 Task: Look for space in Gaoyou, China from 9th June, 2023 to 17th June, 2023 for 2 adults in price range Rs.7000 to Rs.12000. Place can be private room with 1  bedroom having 2 beds and 1 bathroom. Property type can be house, flat, guest house. Amenities needed are: wifi. Booking option can be shelf check-in. Required host language is Chinese (Simplified).
Action: Mouse moved to (407, 120)
Screenshot: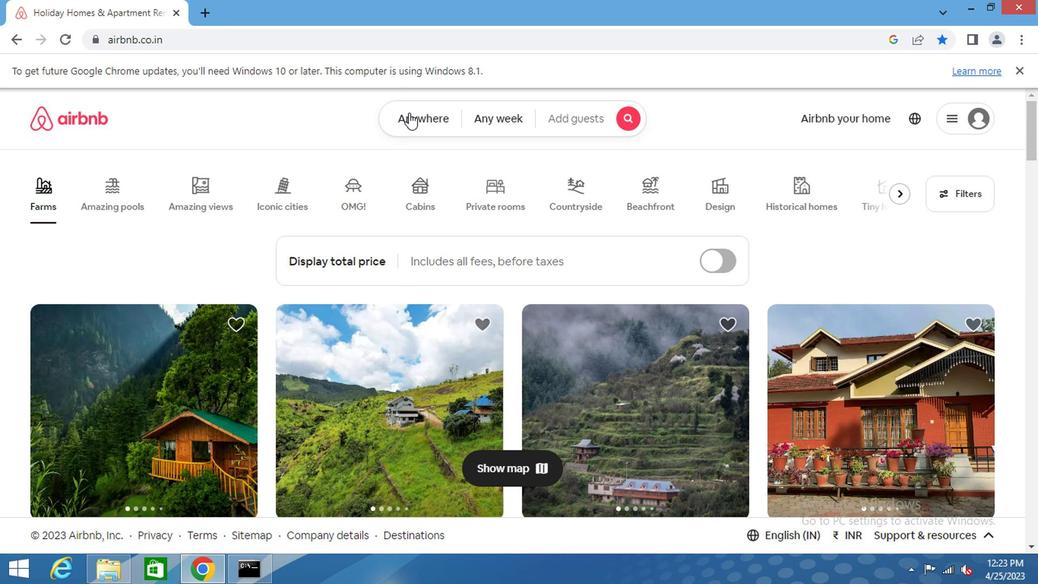 
Action: Mouse pressed left at (407, 120)
Screenshot: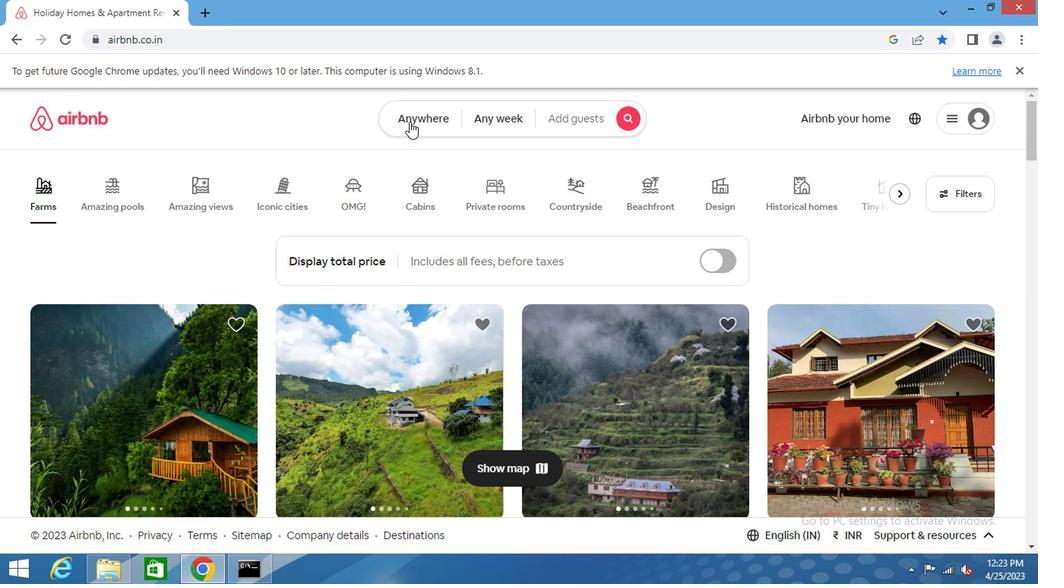 
Action: Mouse moved to (371, 172)
Screenshot: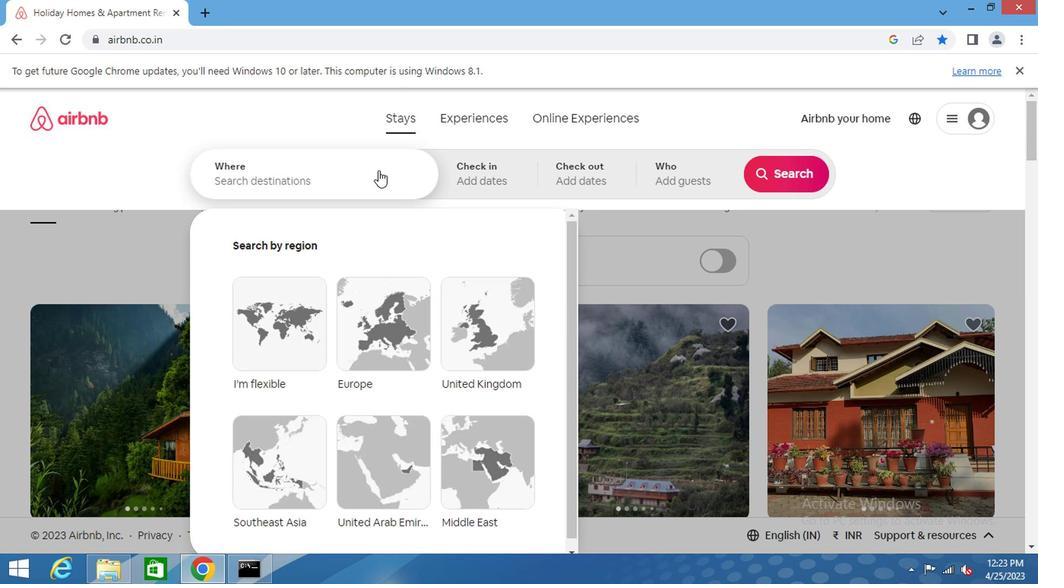 
Action: Mouse pressed left at (371, 172)
Screenshot: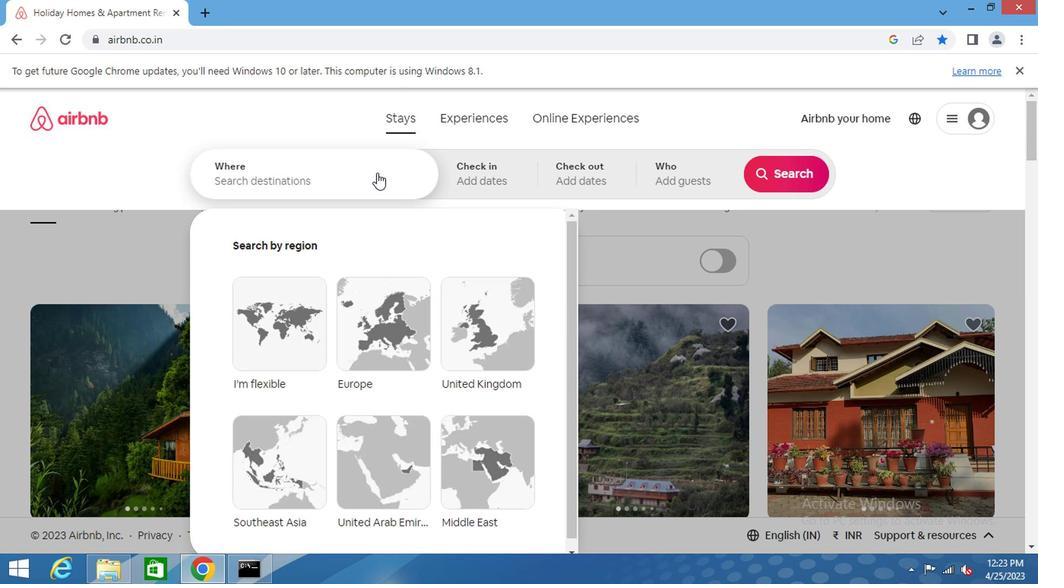 
Action: Key pressed gaoyou<Key.space>china<Key.space><Key.delete><Key.enter>
Screenshot: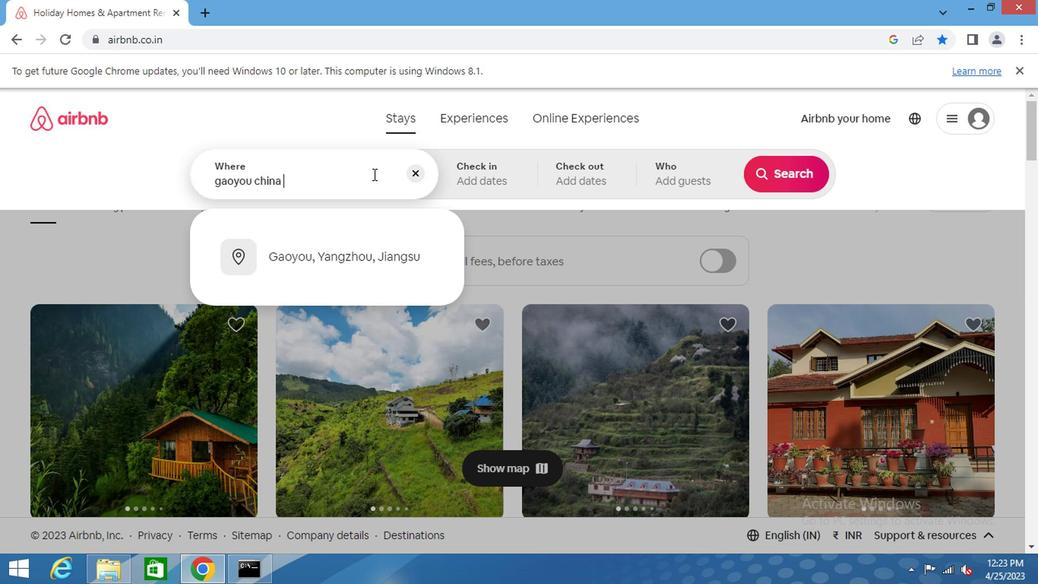 
Action: Mouse moved to (770, 298)
Screenshot: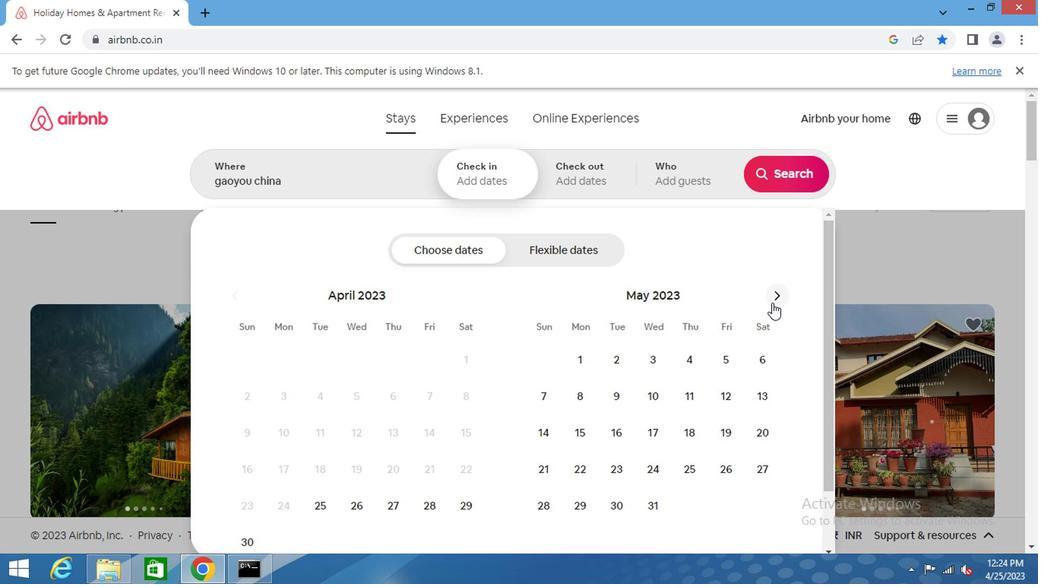 
Action: Mouse pressed left at (770, 298)
Screenshot: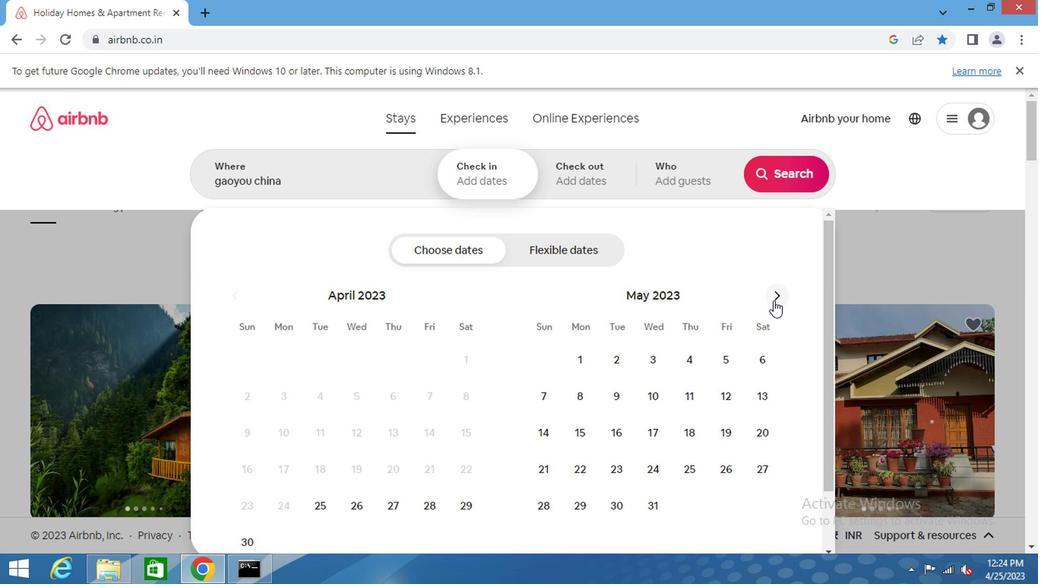 
Action: Mouse pressed left at (770, 298)
Screenshot: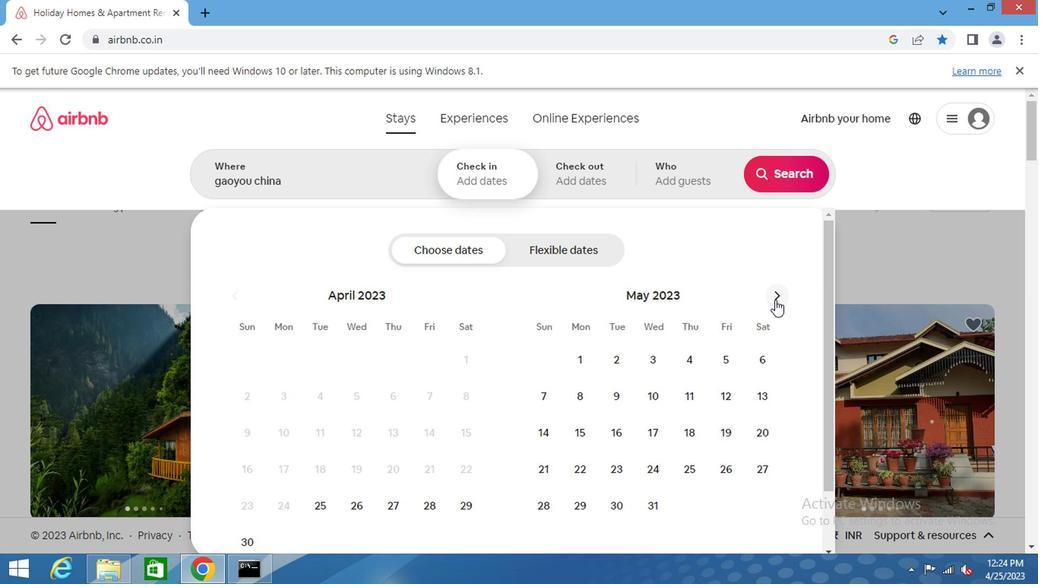 
Action: Mouse moved to (718, 392)
Screenshot: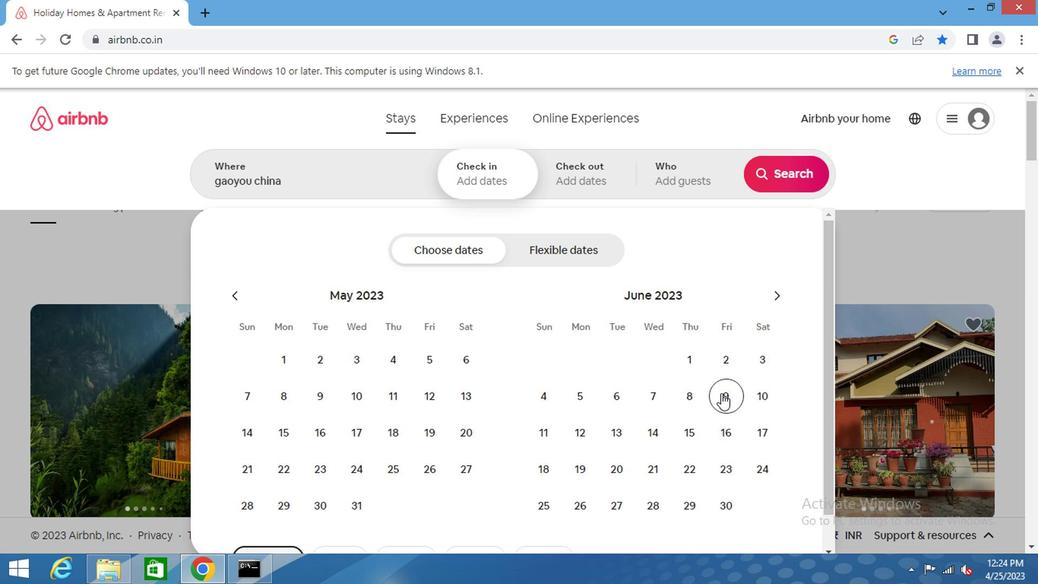 
Action: Mouse pressed left at (718, 392)
Screenshot: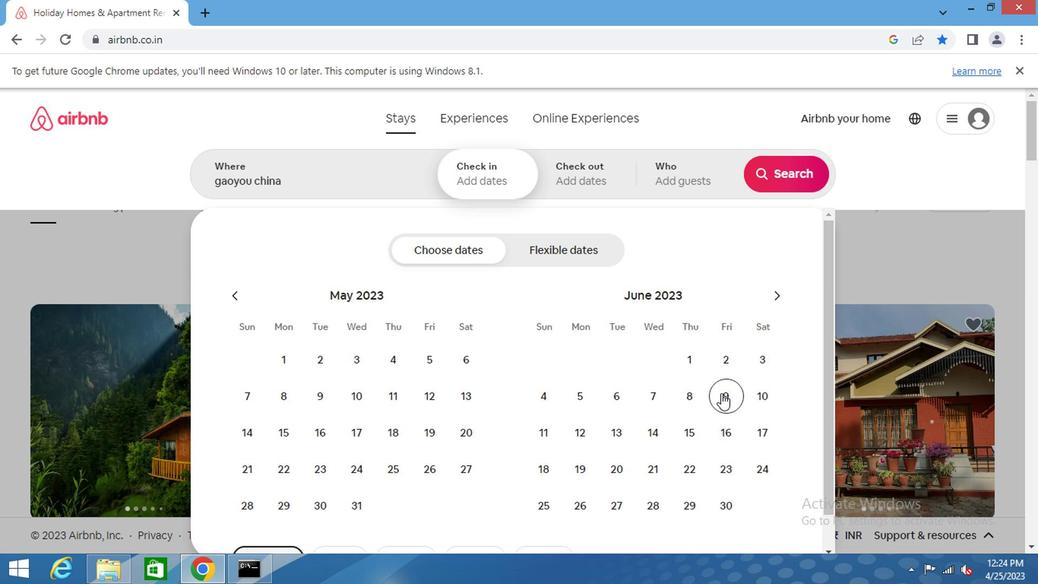 
Action: Mouse moved to (751, 429)
Screenshot: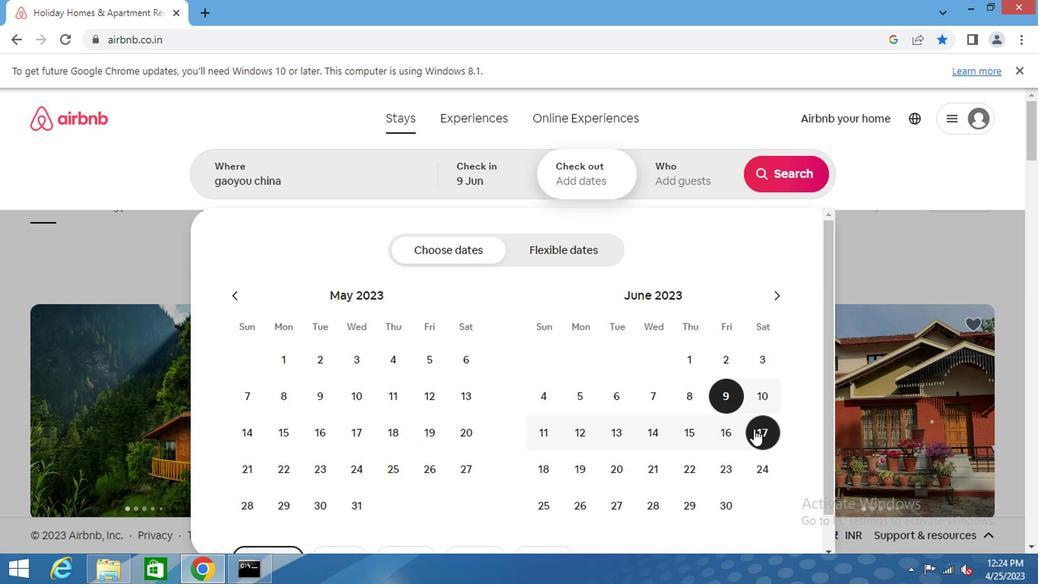 
Action: Mouse pressed left at (751, 429)
Screenshot: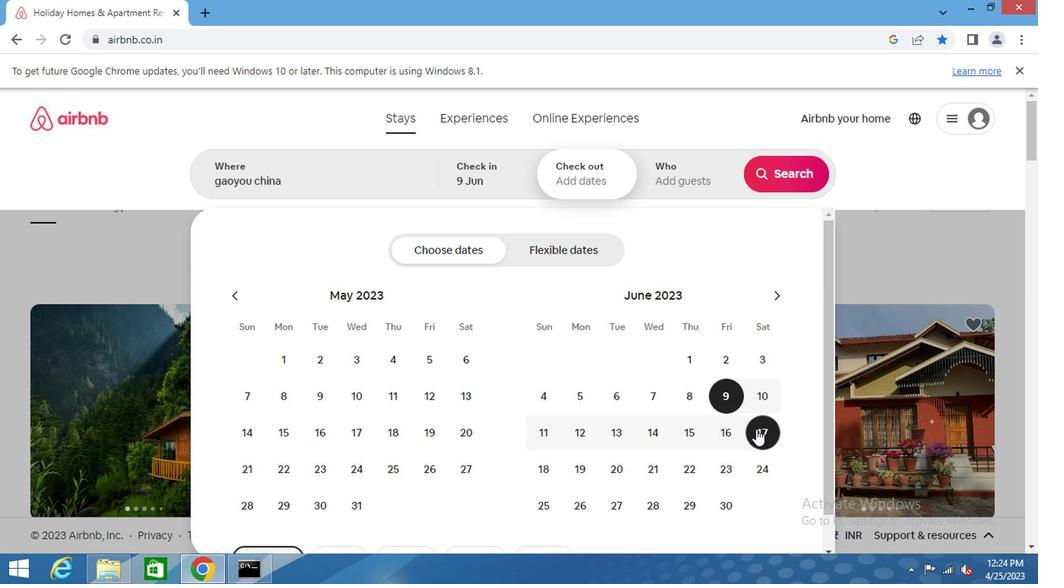 
Action: Mouse moved to (672, 174)
Screenshot: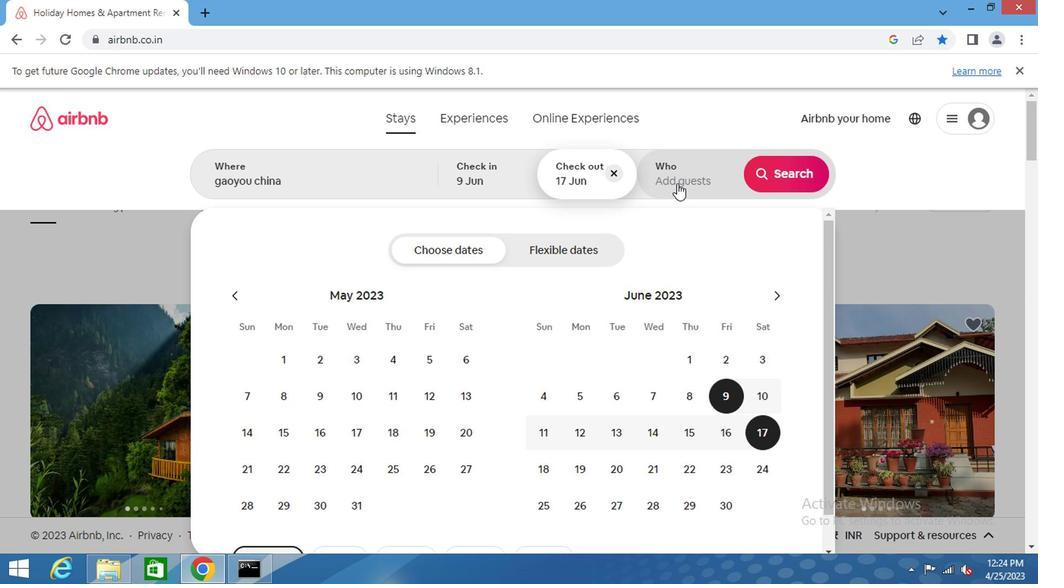 
Action: Mouse pressed left at (672, 174)
Screenshot: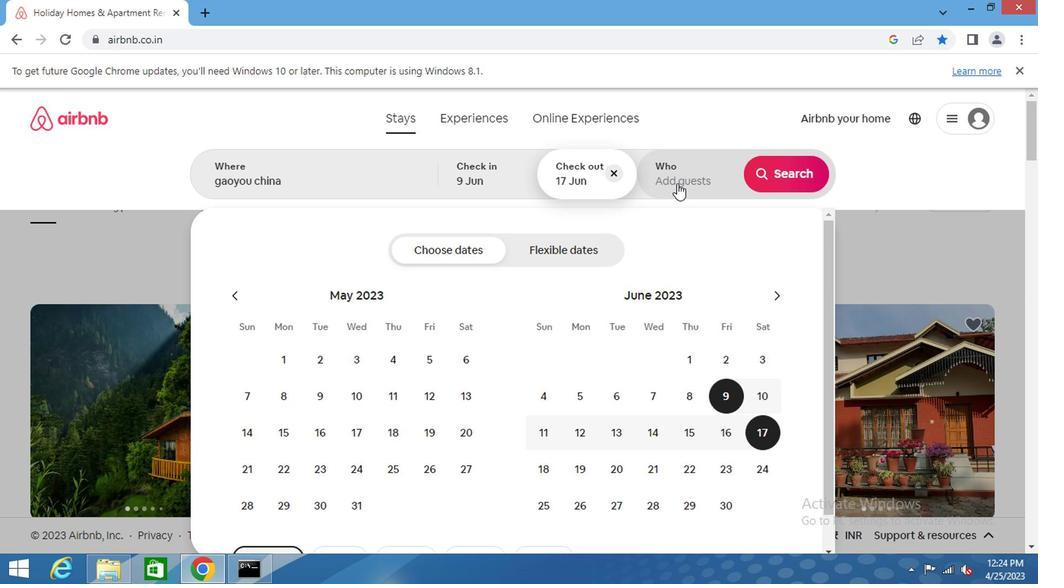 
Action: Mouse moved to (786, 250)
Screenshot: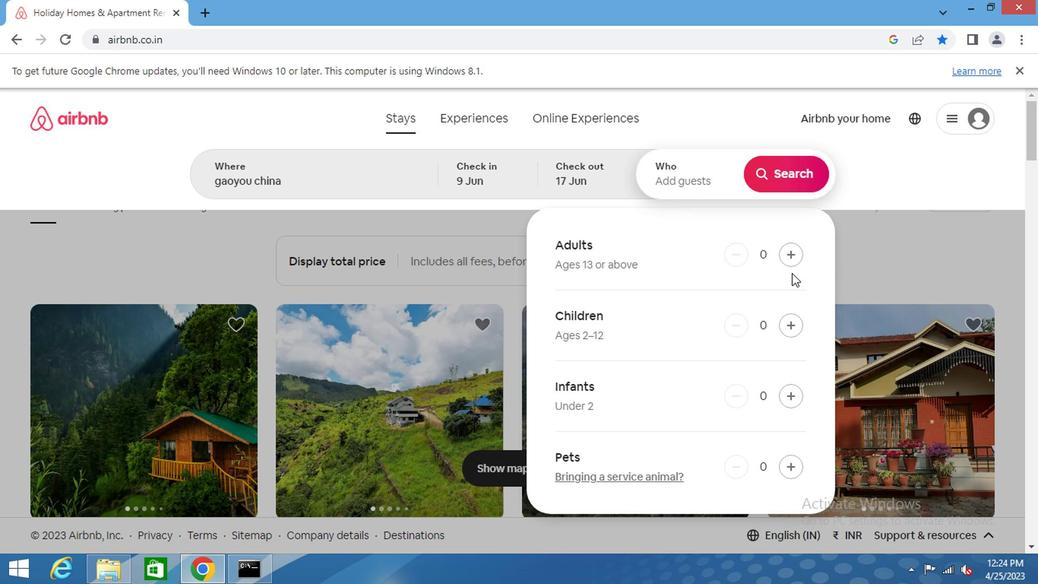 
Action: Mouse pressed left at (786, 250)
Screenshot: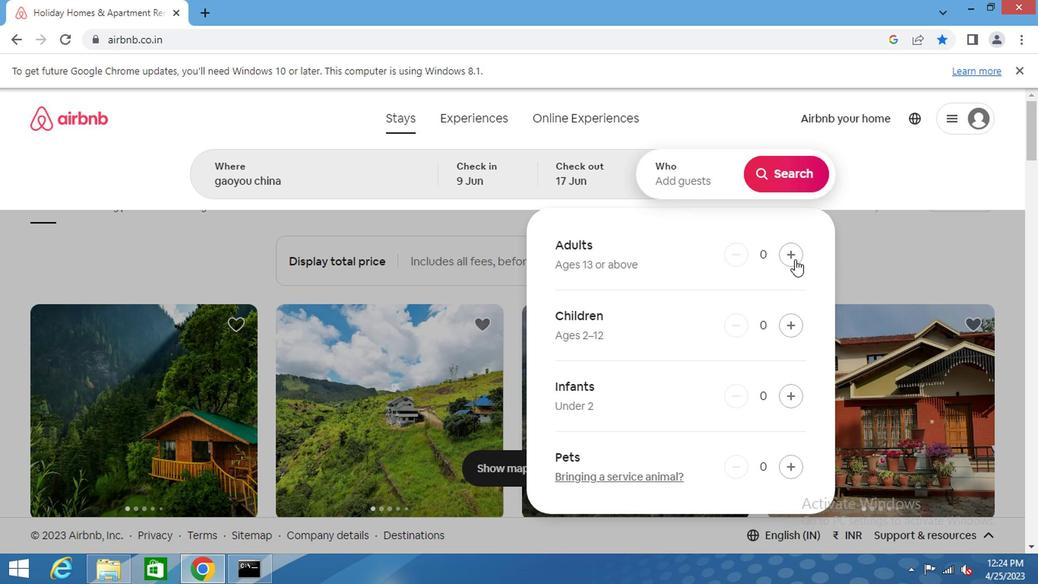 
Action: Mouse pressed left at (786, 250)
Screenshot: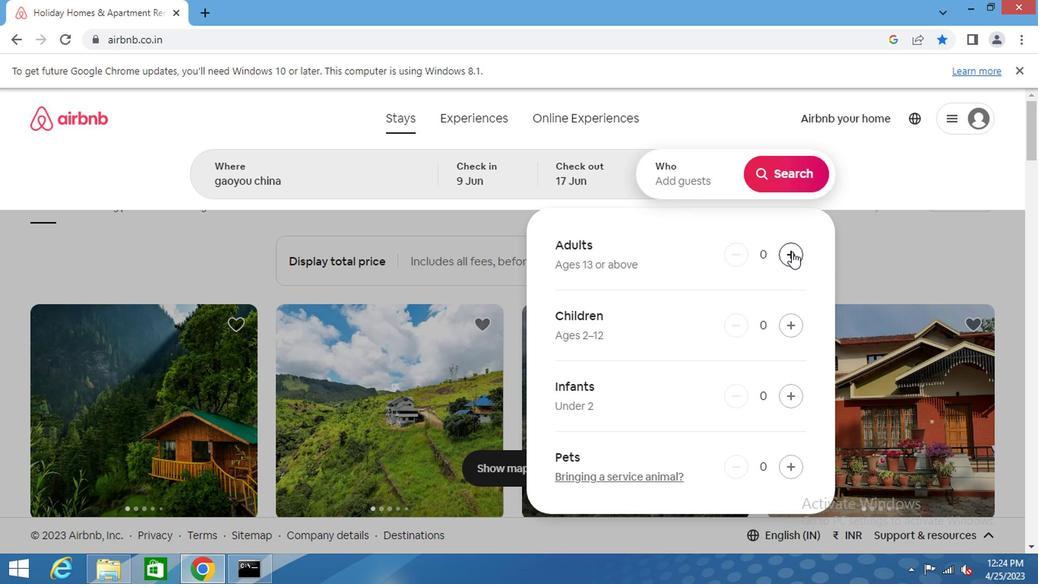 
Action: Mouse moved to (775, 189)
Screenshot: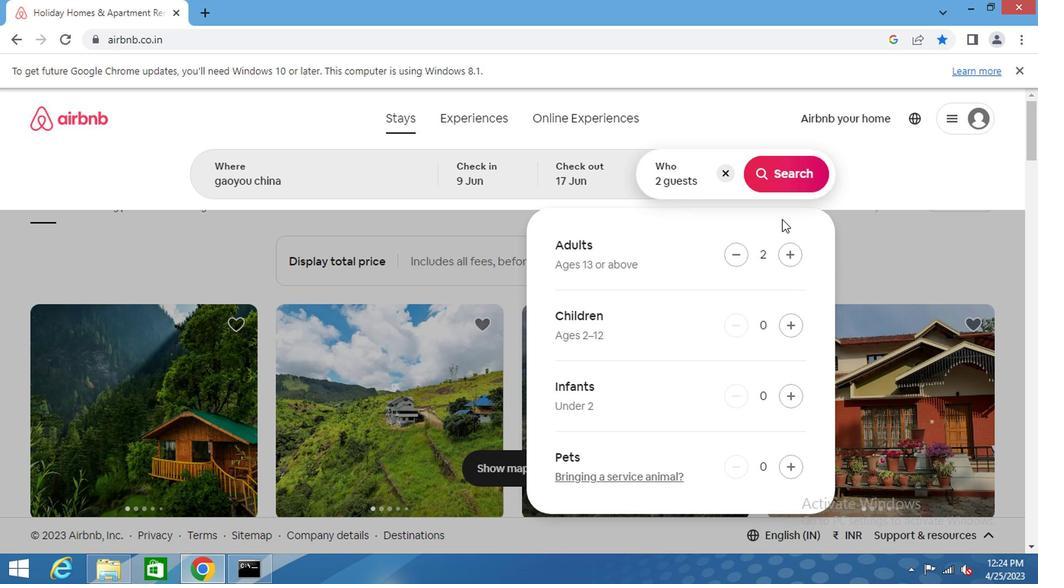 
Action: Mouse pressed left at (775, 189)
Screenshot: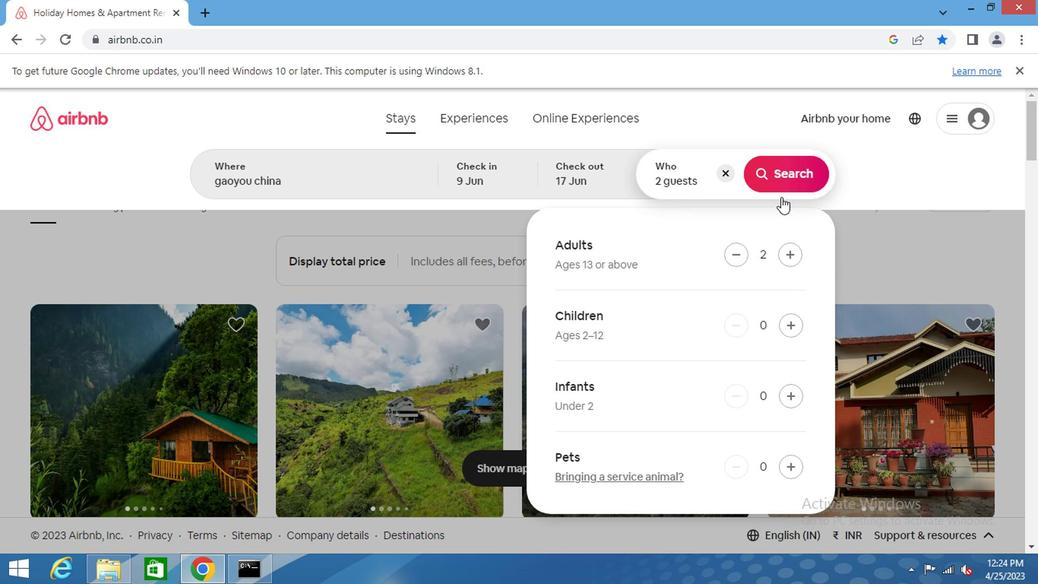 
Action: Mouse moved to (956, 182)
Screenshot: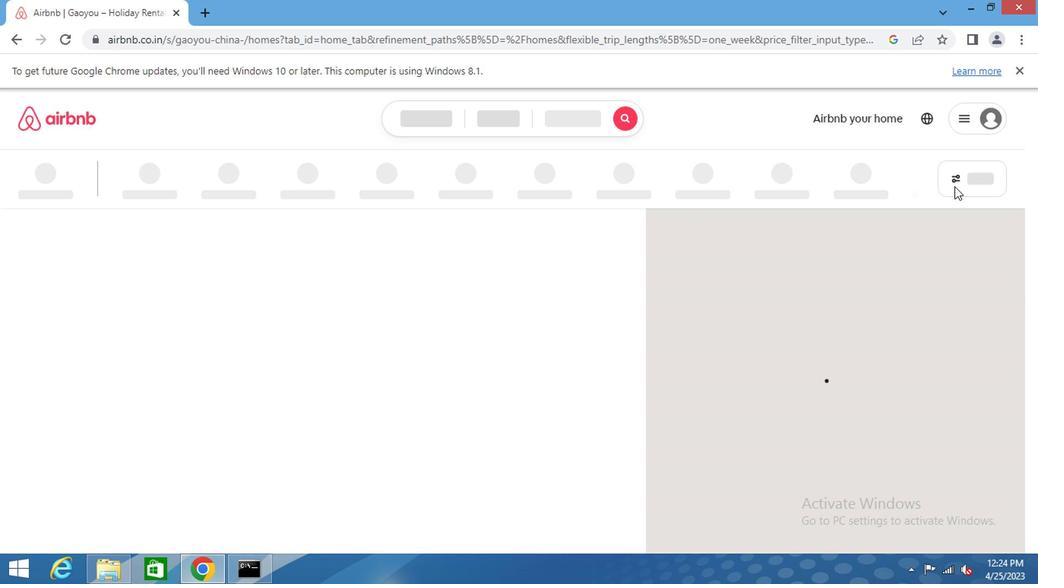 
Action: Mouse pressed left at (956, 182)
Screenshot: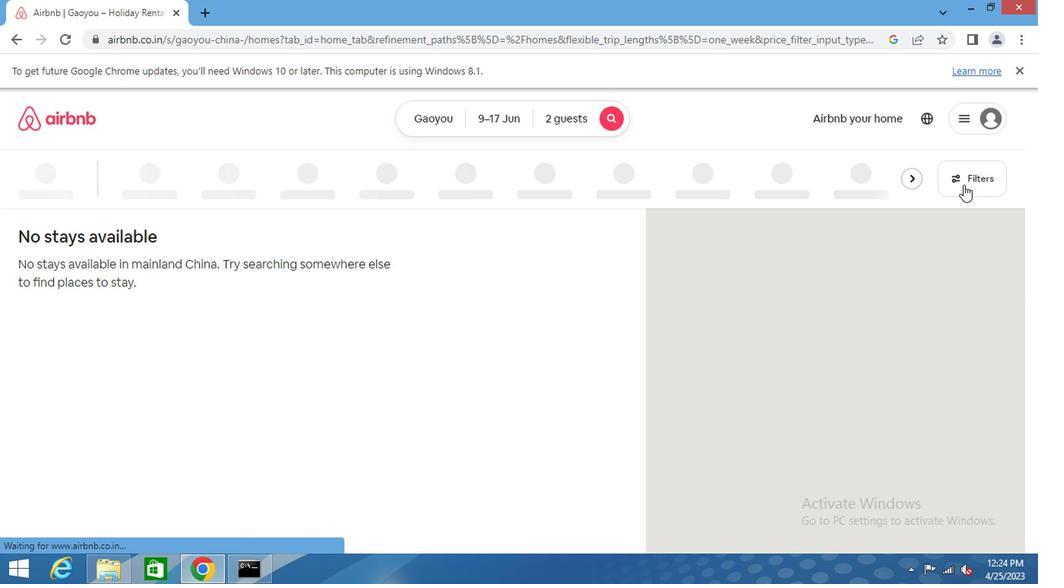 
Action: Mouse moved to (398, 275)
Screenshot: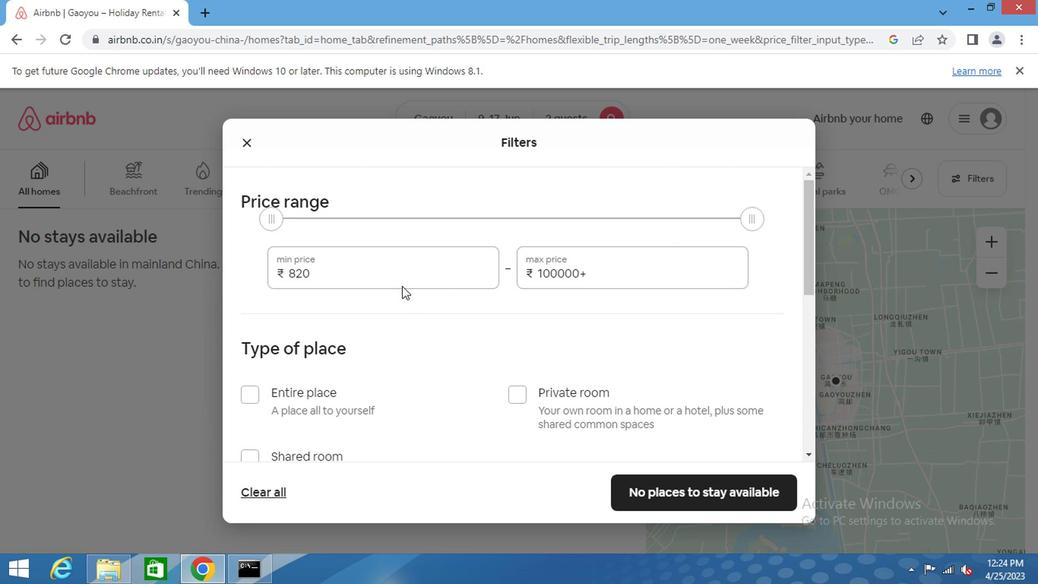 
Action: Mouse pressed left at (398, 275)
Screenshot: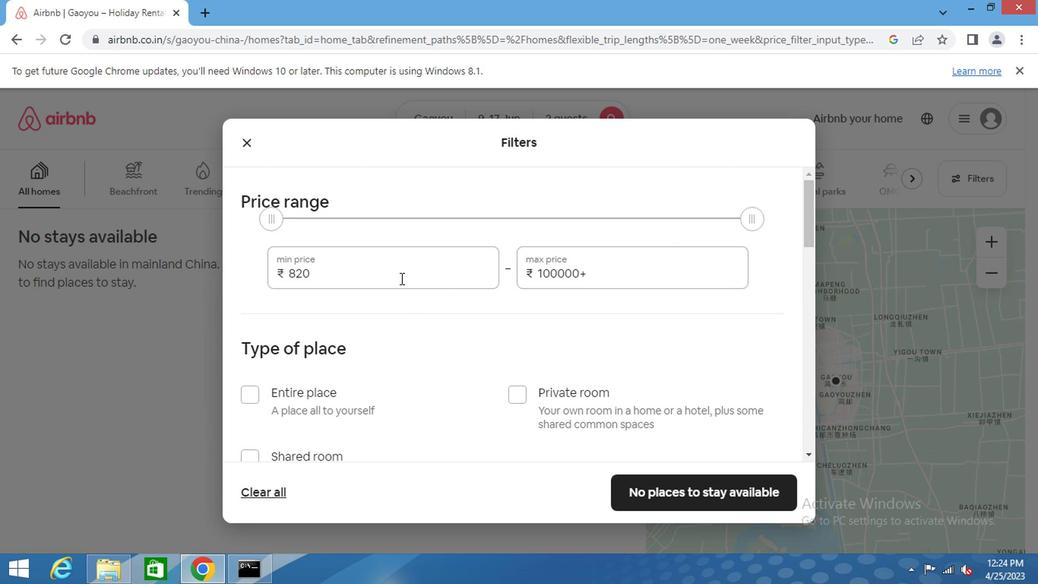 
Action: Mouse pressed left at (398, 275)
Screenshot: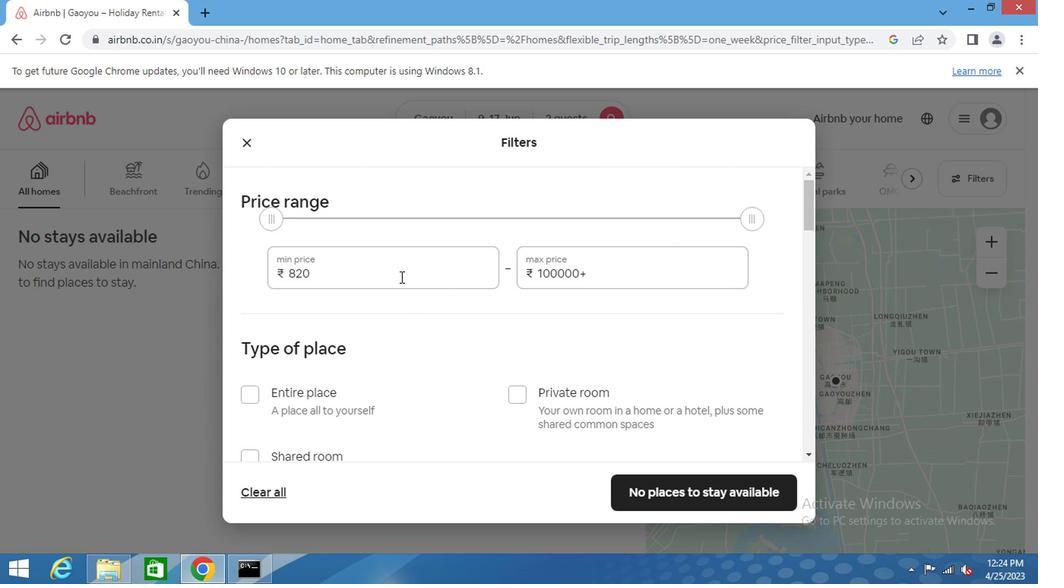 
Action: Key pressed 7000<Key.tab>12000
Screenshot: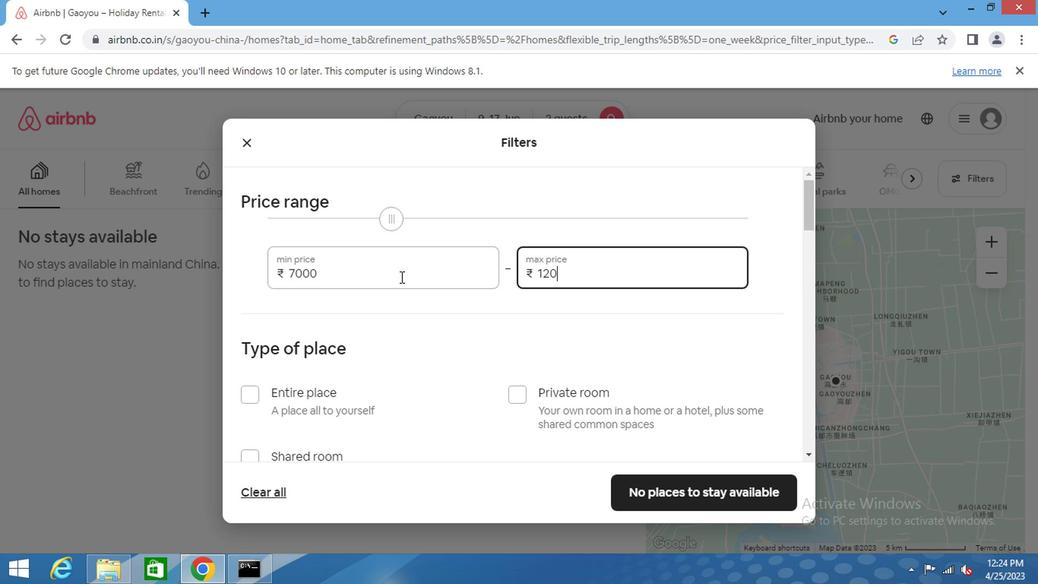
Action: Mouse moved to (369, 395)
Screenshot: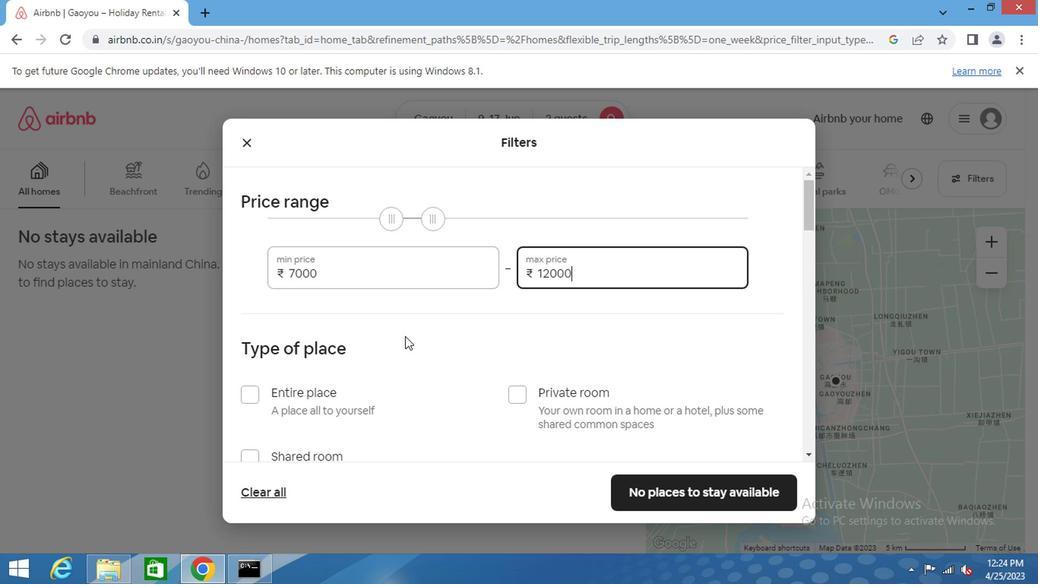
Action: Mouse scrolled (369, 393) with delta (0, -1)
Screenshot: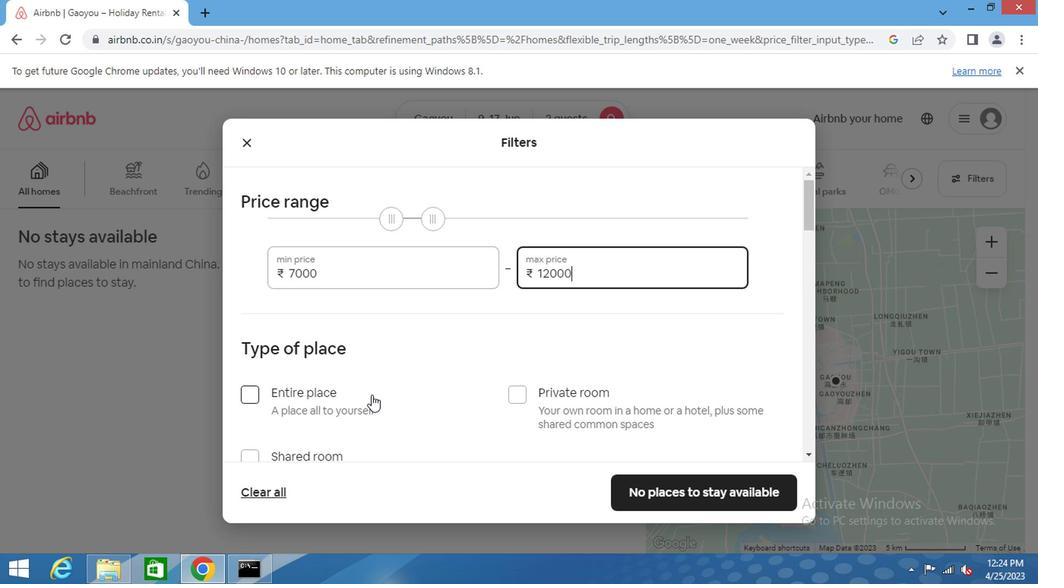 
Action: Mouse moved to (527, 311)
Screenshot: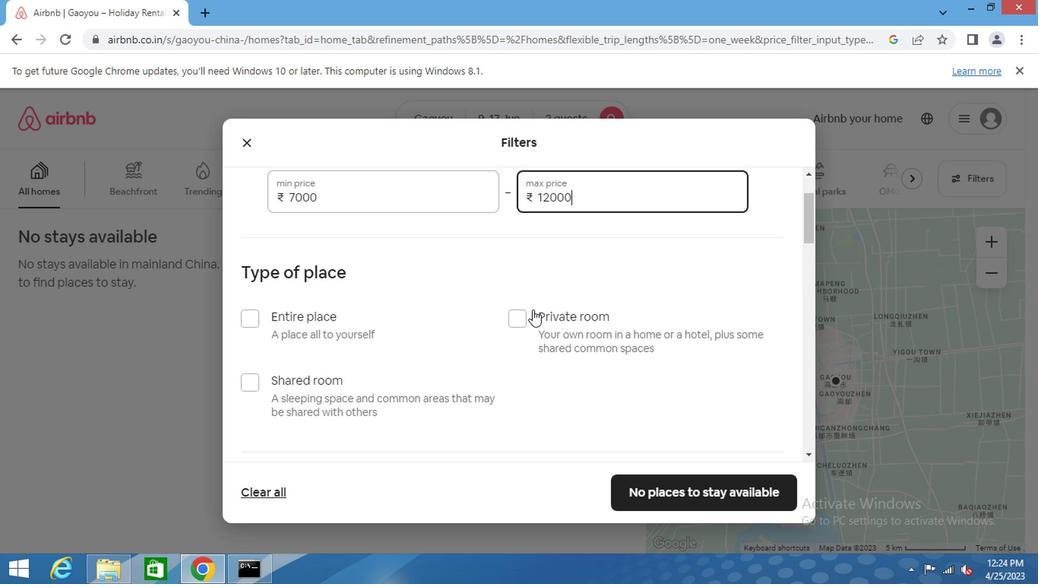 
Action: Mouse pressed left at (527, 311)
Screenshot: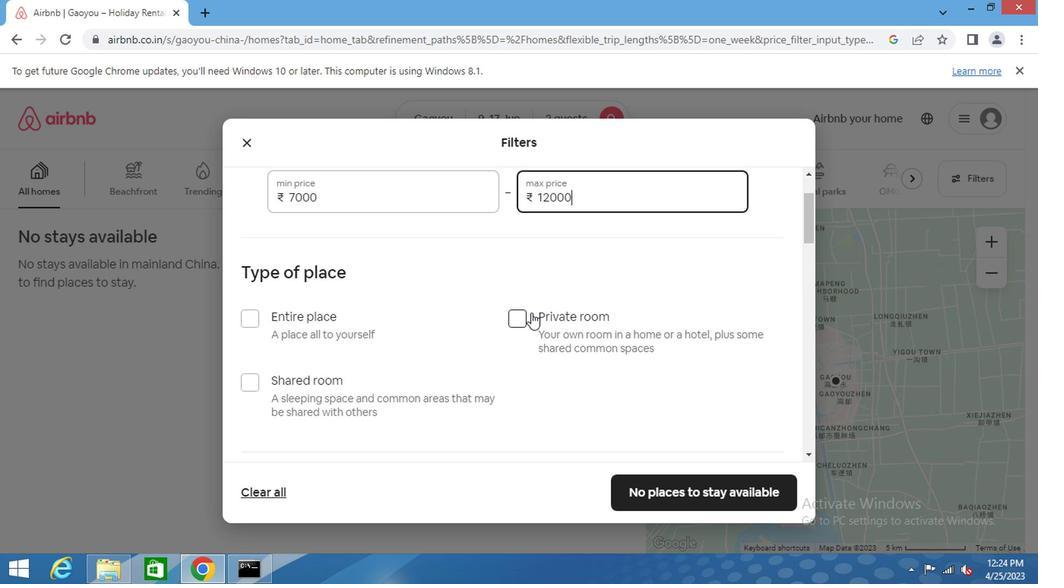 
Action: Mouse scrolled (527, 311) with delta (0, 0)
Screenshot: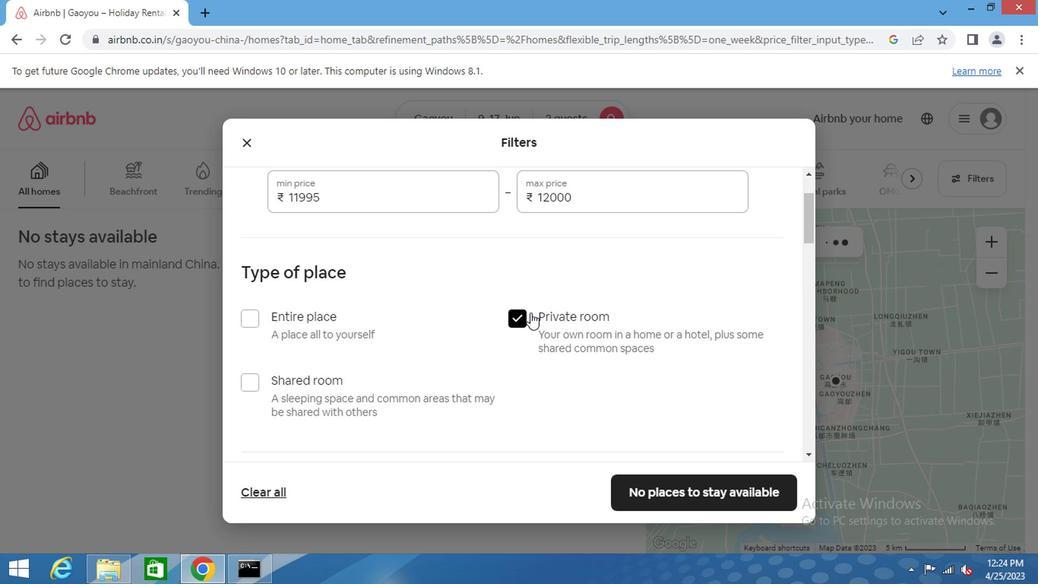 
Action: Mouse moved to (527, 311)
Screenshot: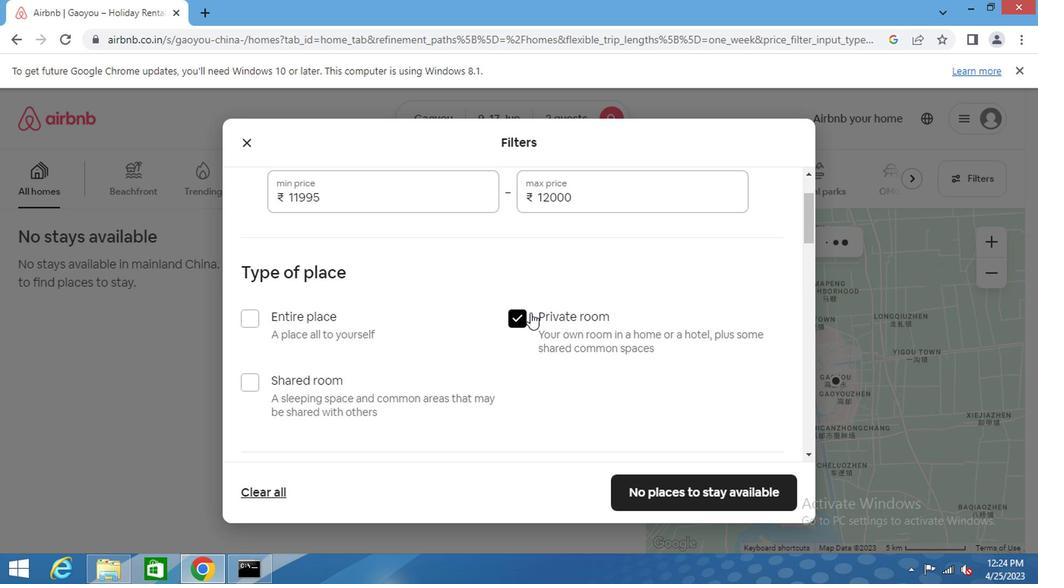
Action: Mouse scrolled (527, 311) with delta (0, 0)
Screenshot: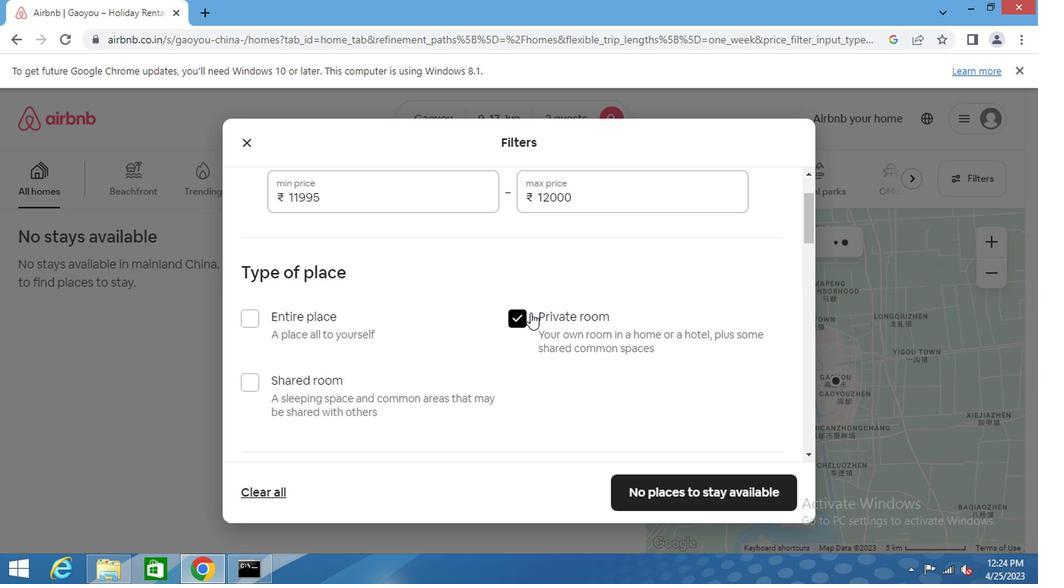 
Action: Mouse moved to (526, 311)
Screenshot: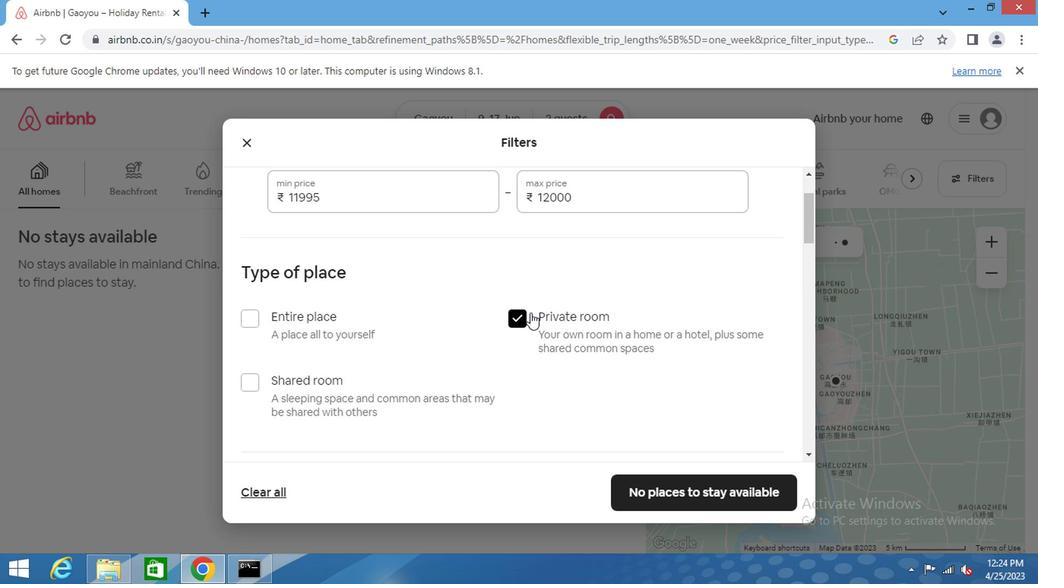 
Action: Mouse scrolled (526, 311) with delta (0, 0)
Screenshot: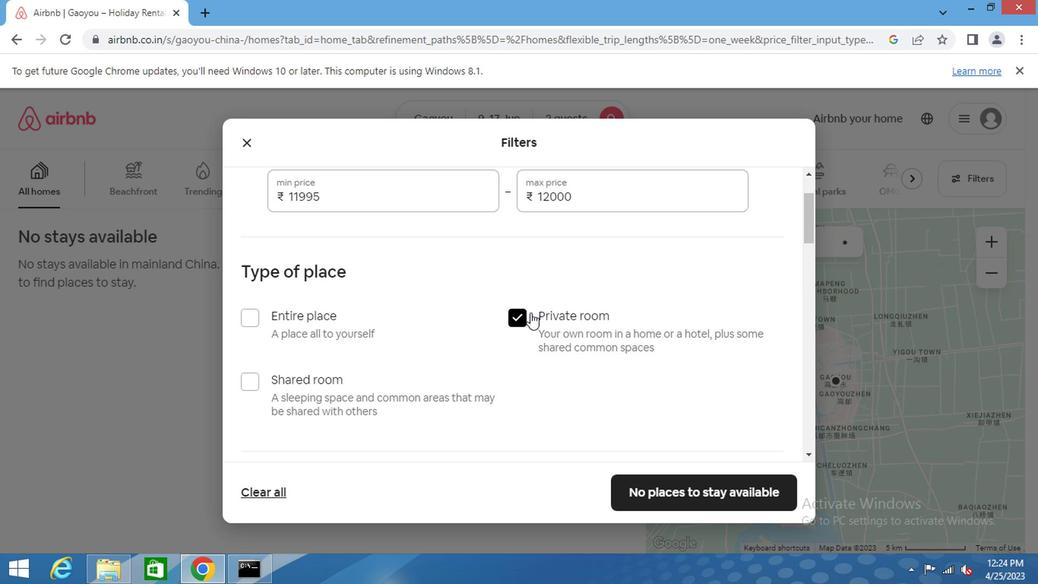 
Action: Mouse moved to (310, 336)
Screenshot: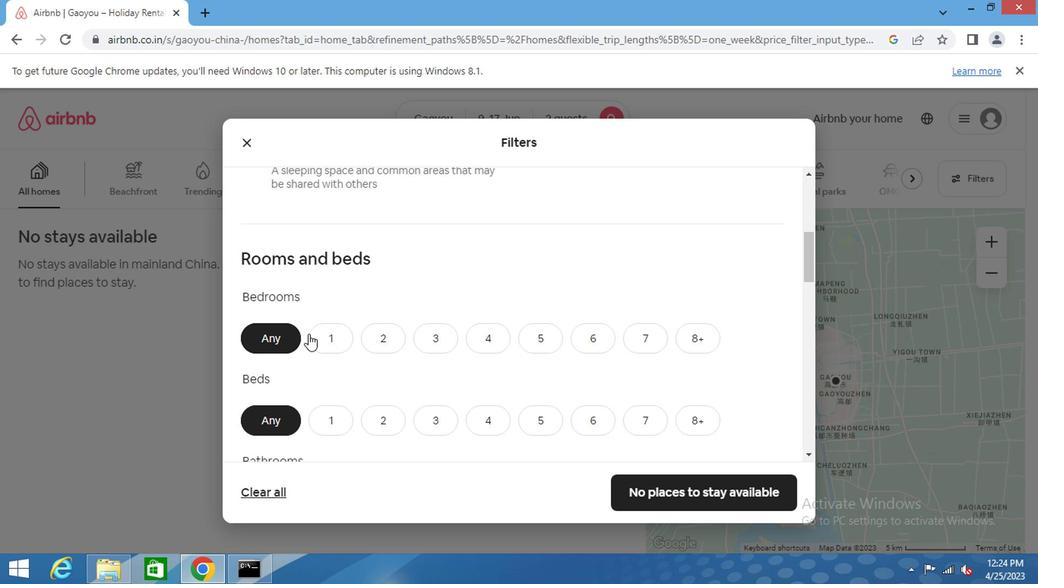 
Action: Mouse pressed left at (310, 336)
Screenshot: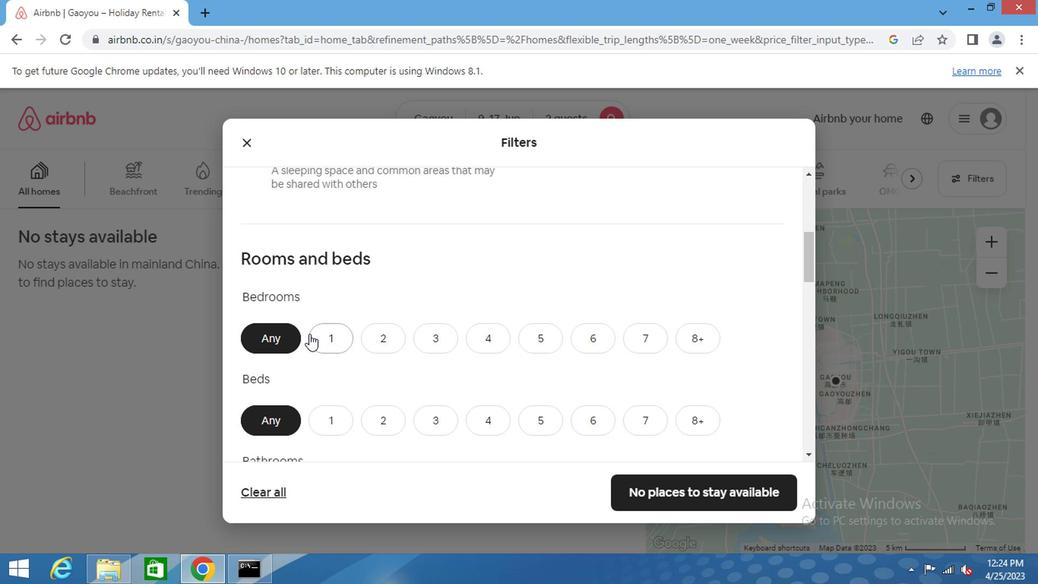 
Action: Mouse moved to (370, 420)
Screenshot: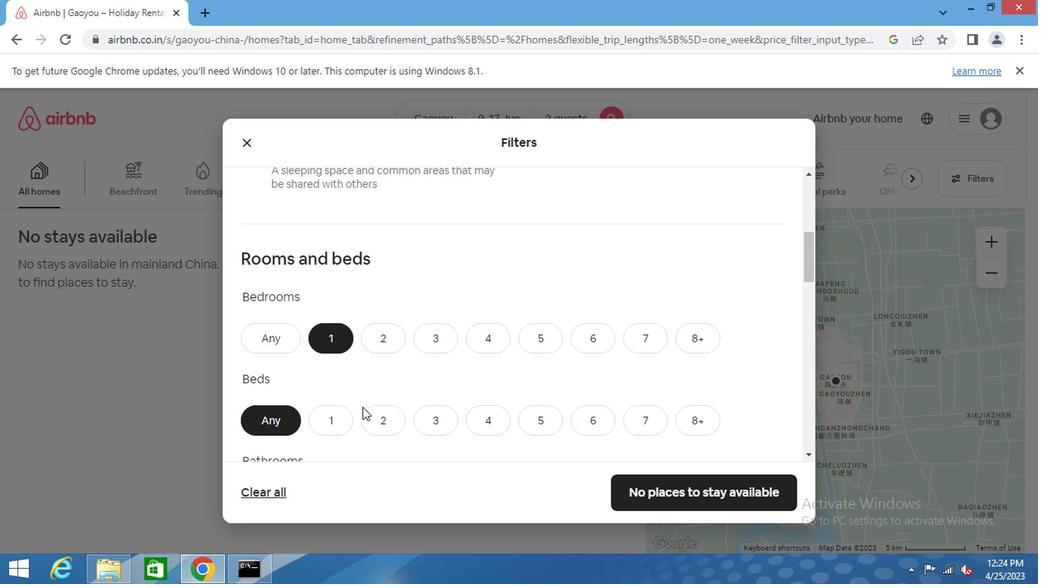 
Action: Mouse pressed left at (370, 420)
Screenshot: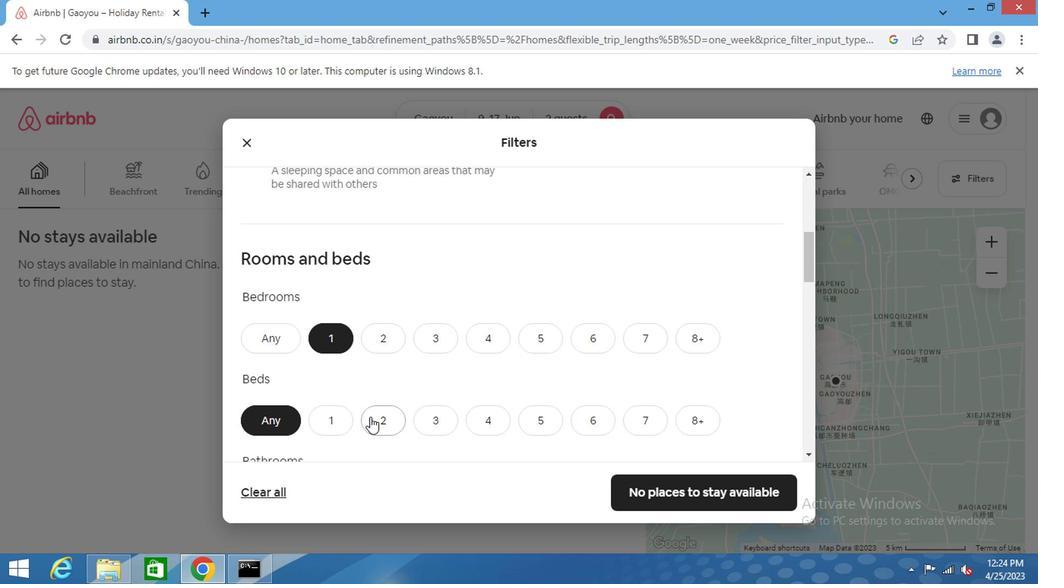
Action: Mouse moved to (369, 314)
Screenshot: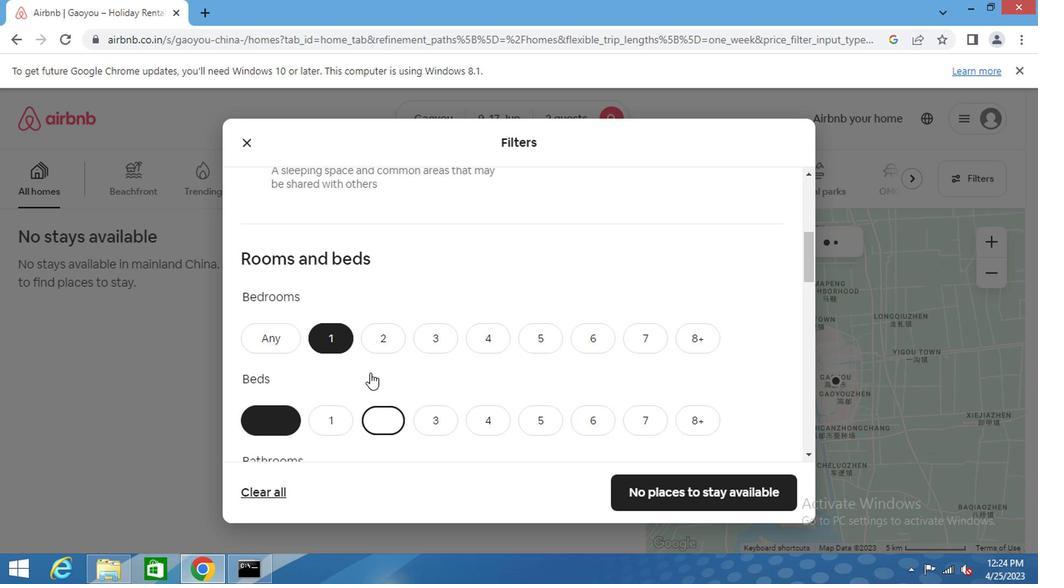 
Action: Mouse scrolled (369, 314) with delta (0, 0)
Screenshot: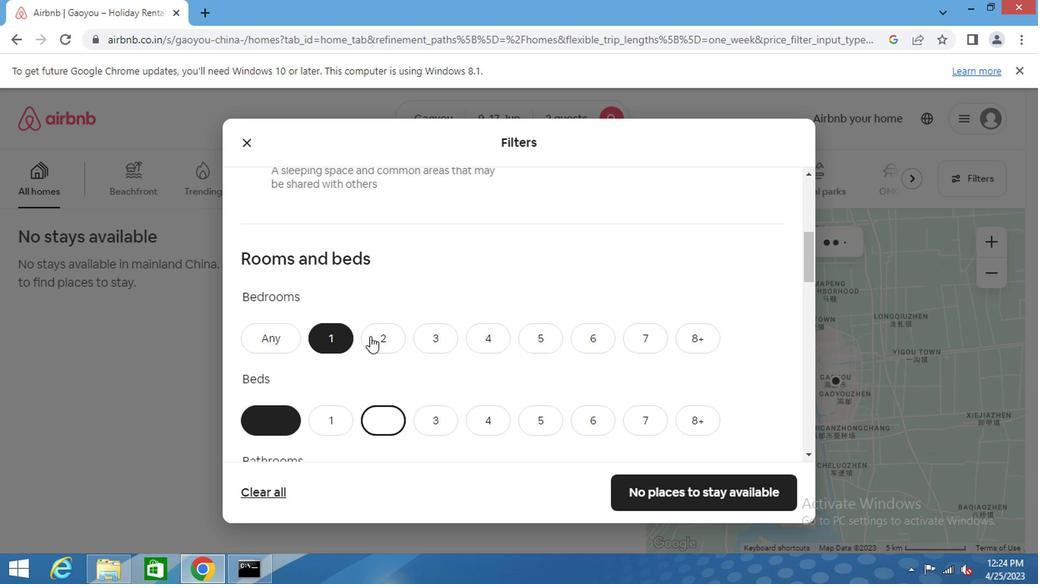 
Action: Mouse scrolled (369, 314) with delta (0, 0)
Screenshot: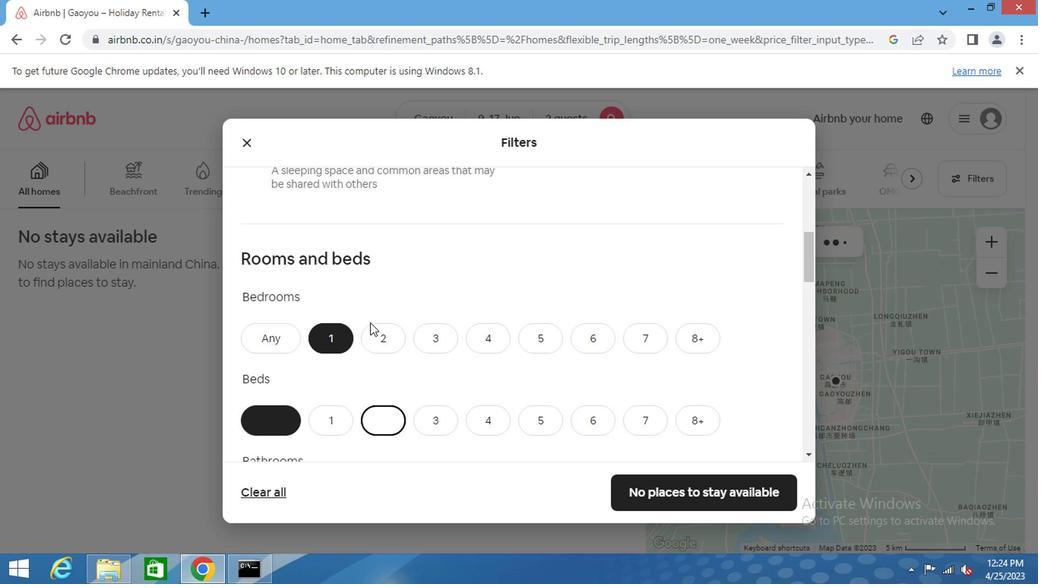 
Action: Mouse moved to (369, 314)
Screenshot: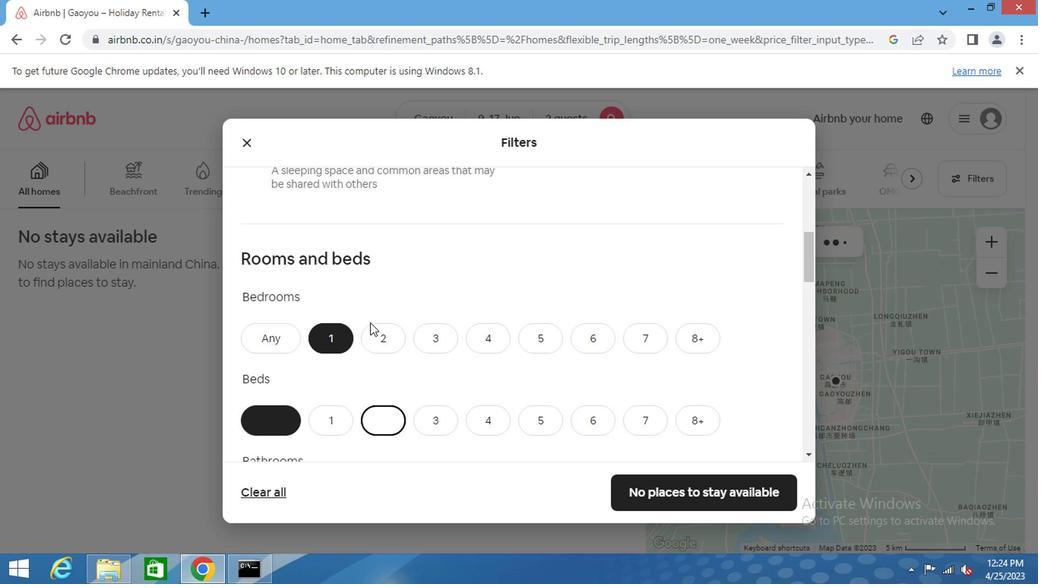 
Action: Mouse scrolled (369, 314) with delta (0, 0)
Screenshot: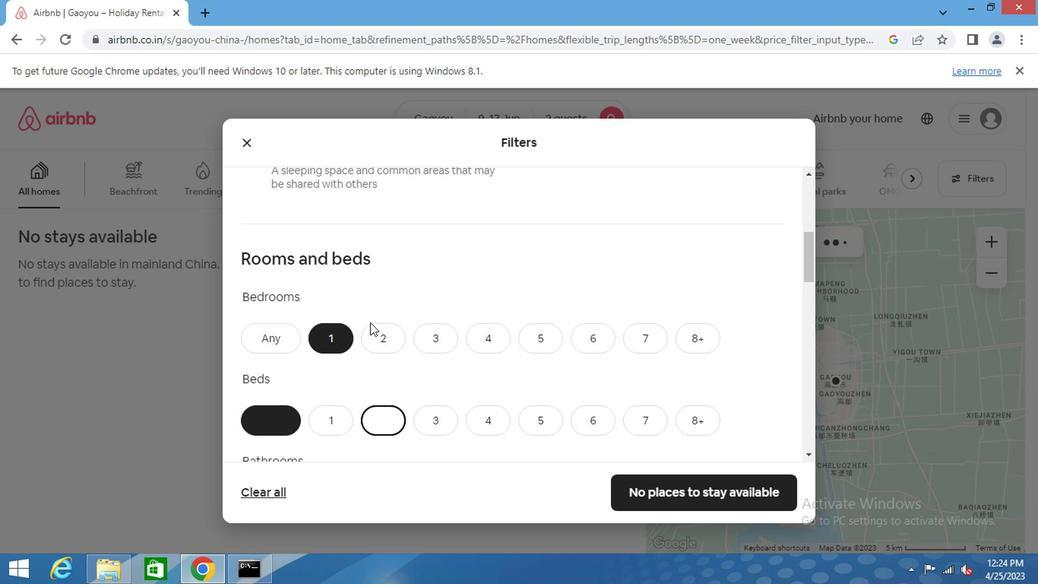 
Action: Mouse moved to (369, 313)
Screenshot: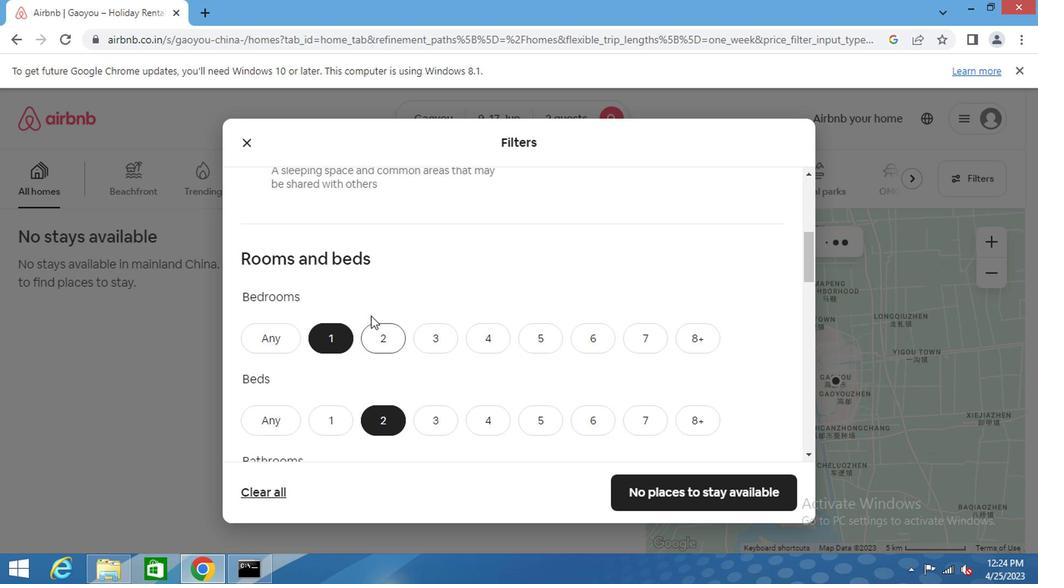 
Action: Mouse scrolled (369, 313) with delta (0, -1)
Screenshot: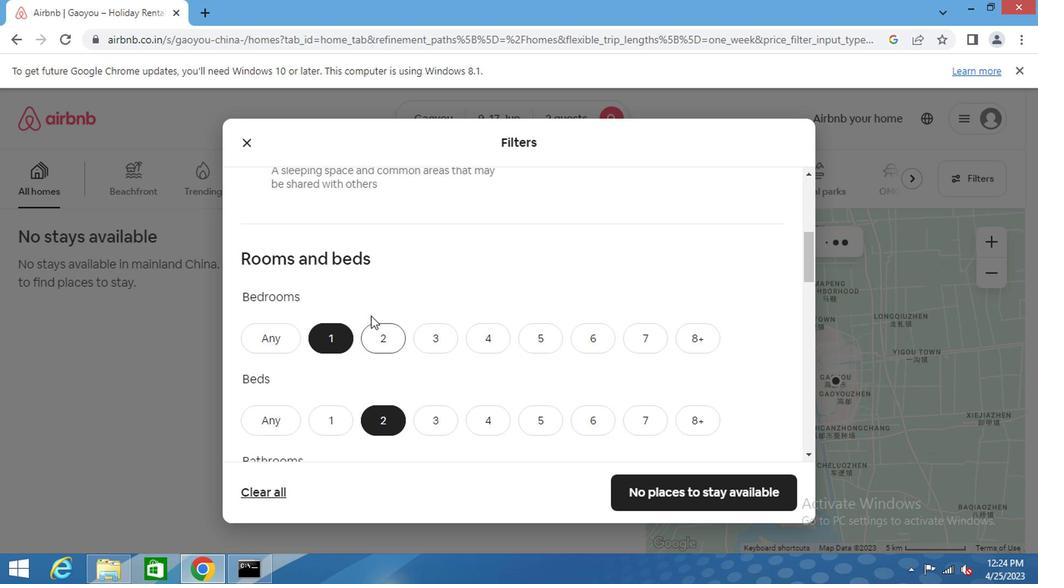 
Action: Mouse moved to (328, 195)
Screenshot: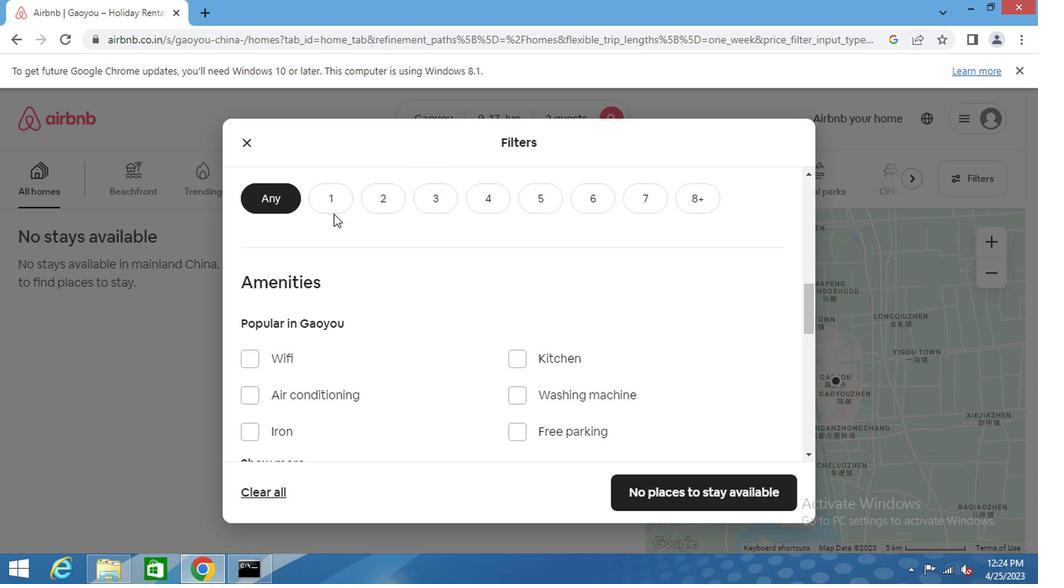 
Action: Mouse pressed left at (328, 195)
Screenshot: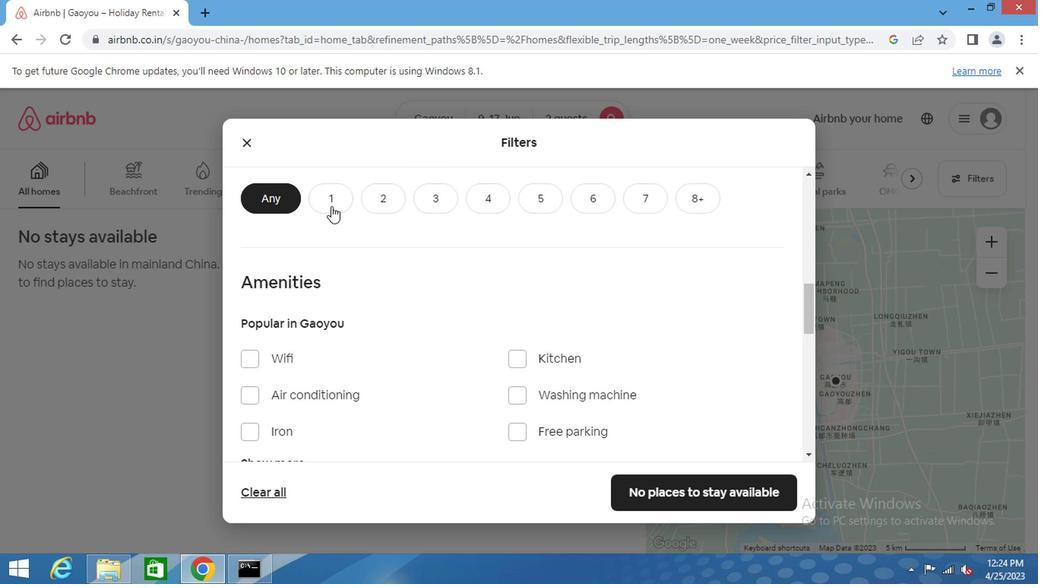 
Action: Mouse moved to (447, 332)
Screenshot: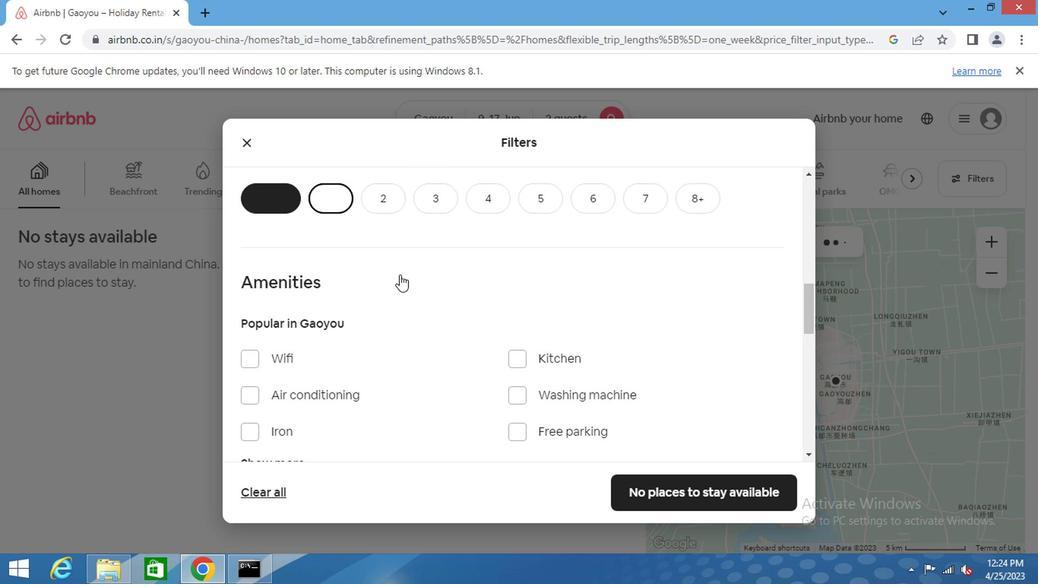 
Action: Mouse scrolled (447, 331) with delta (0, -1)
Screenshot: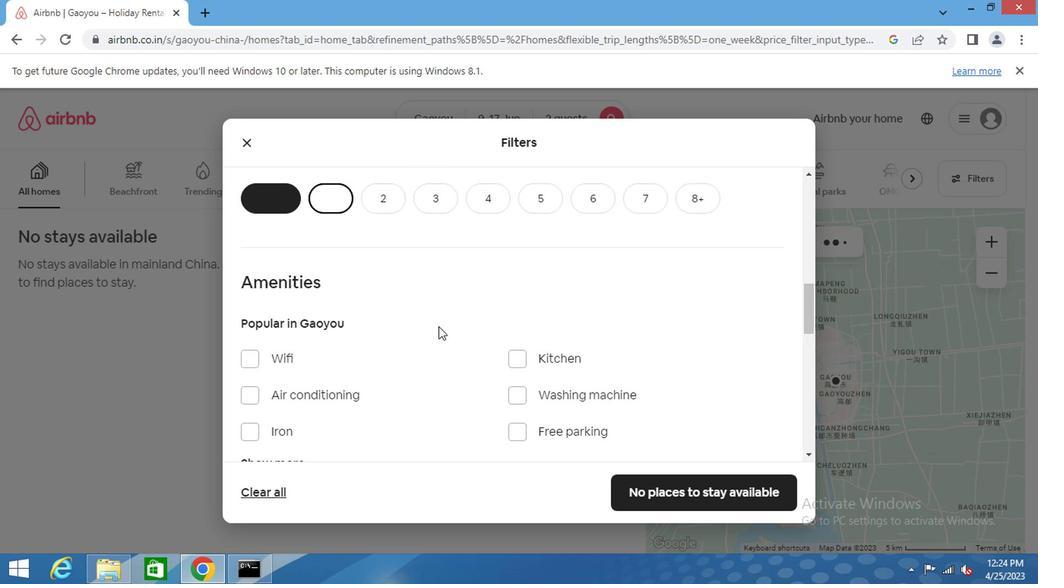 
Action: Mouse scrolled (447, 331) with delta (0, -1)
Screenshot: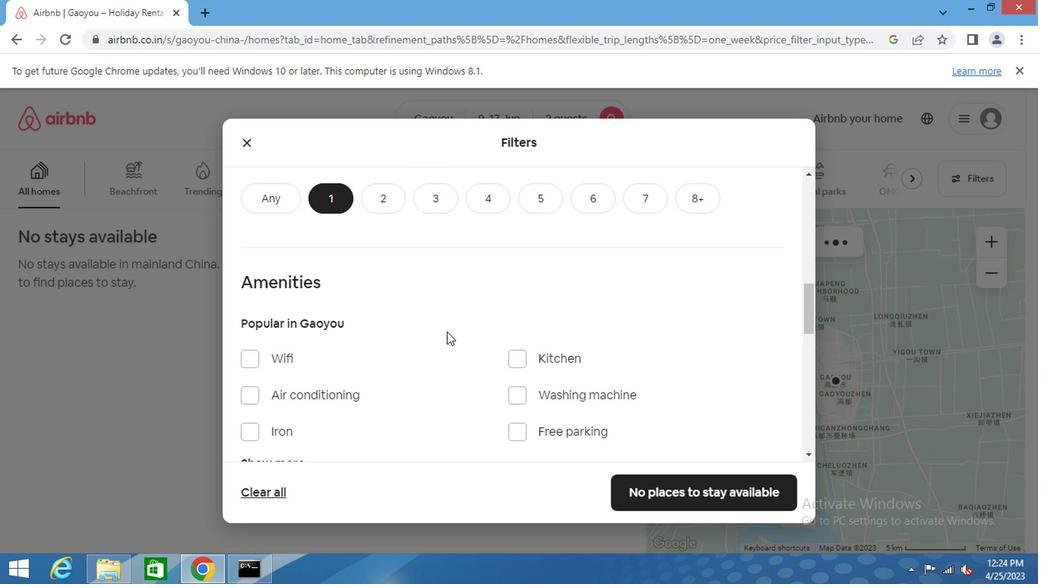 
Action: Mouse scrolled (447, 331) with delta (0, -1)
Screenshot: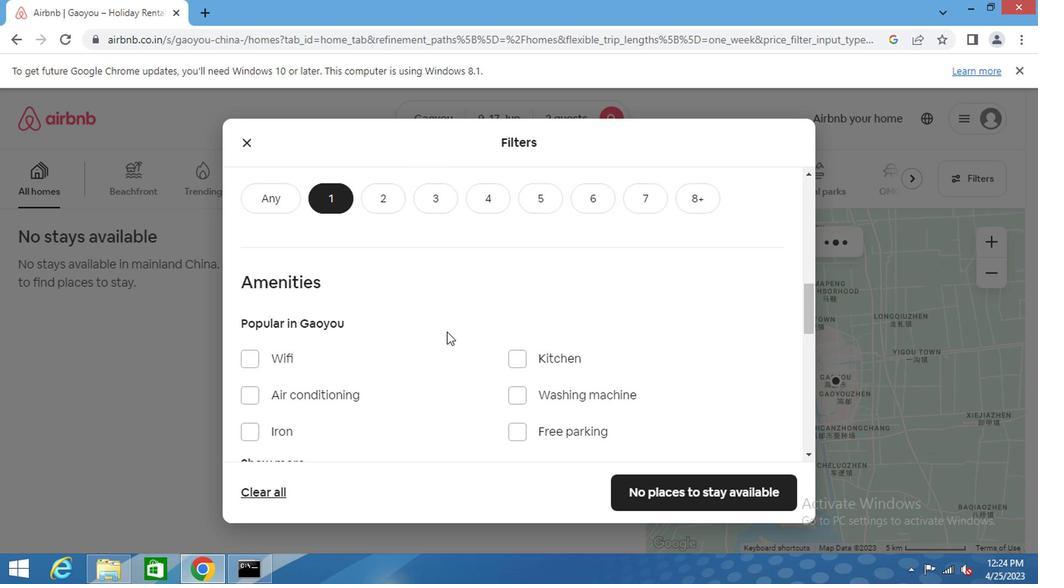 
Action: Mouse scrolled (447, 331) with delta (0, -1)
Screenshot: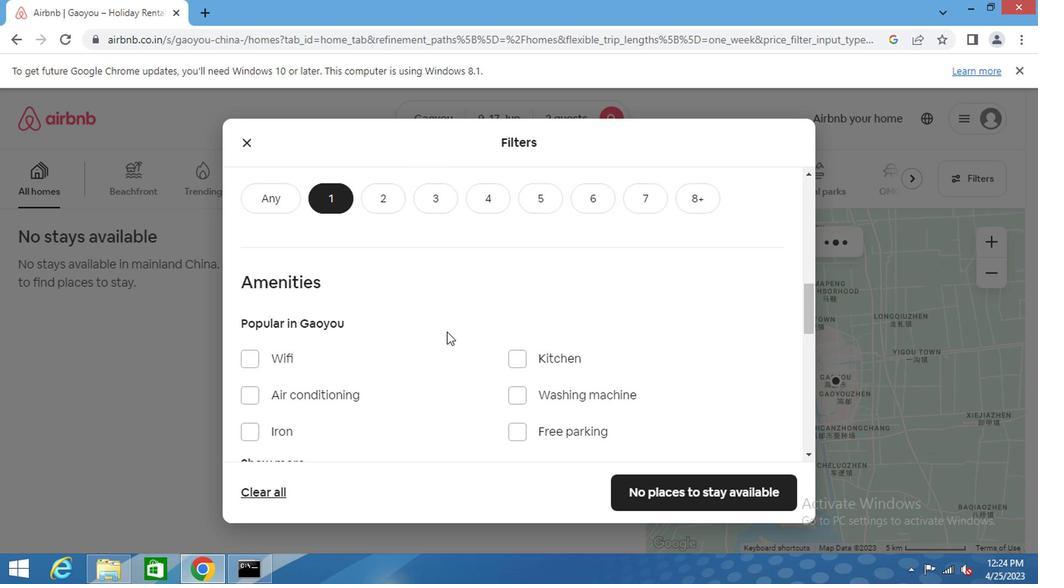 
Action: Mouse scrolled (447, 331) with delta (0, -1)
Screenshot: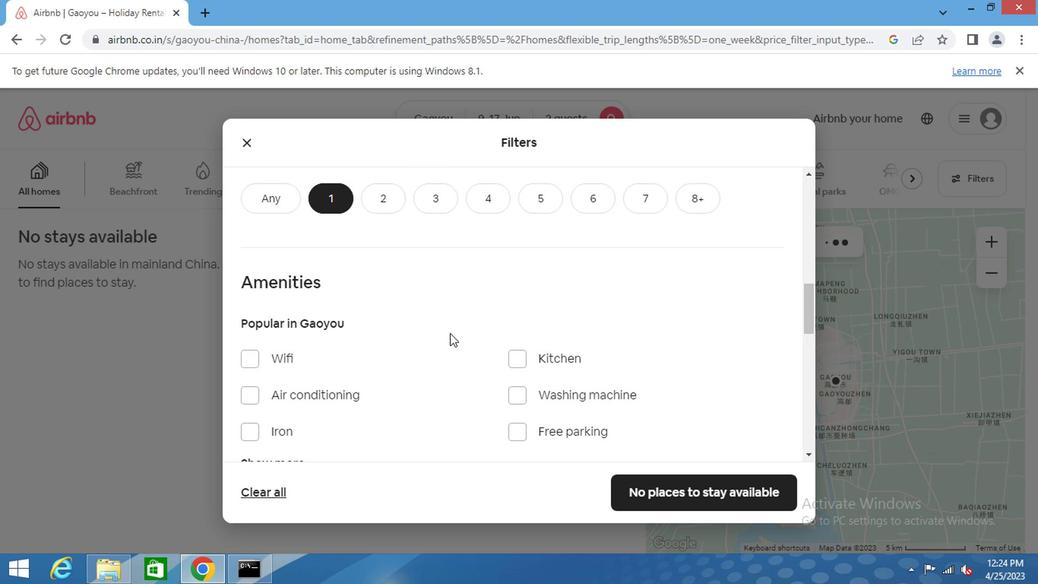 
Action: Mouse scrolled (447, 331) with delta (0, -1)
Screenshot: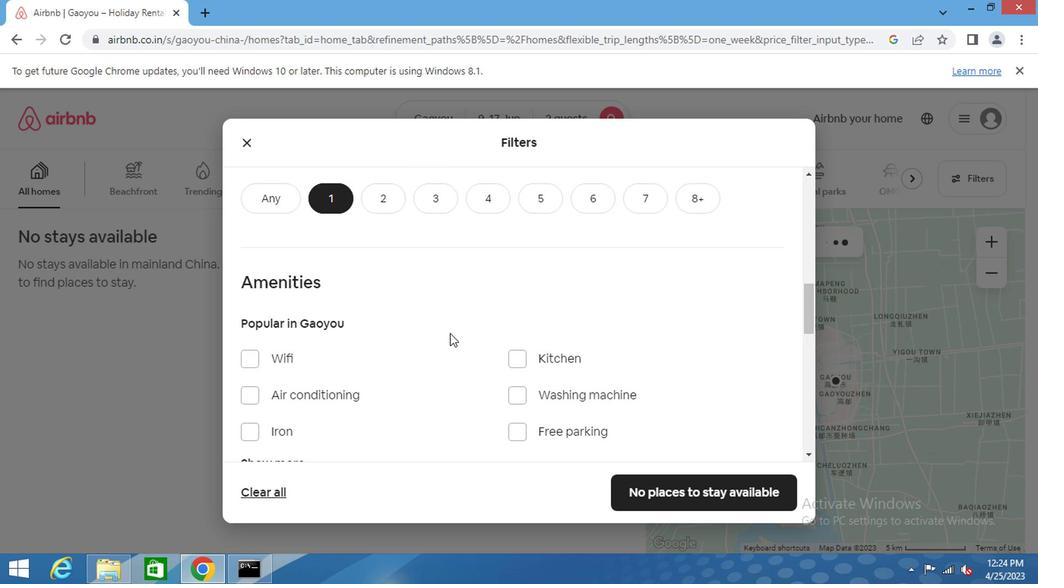 
Action: Mouse moved to (455, 327)
Screenshot: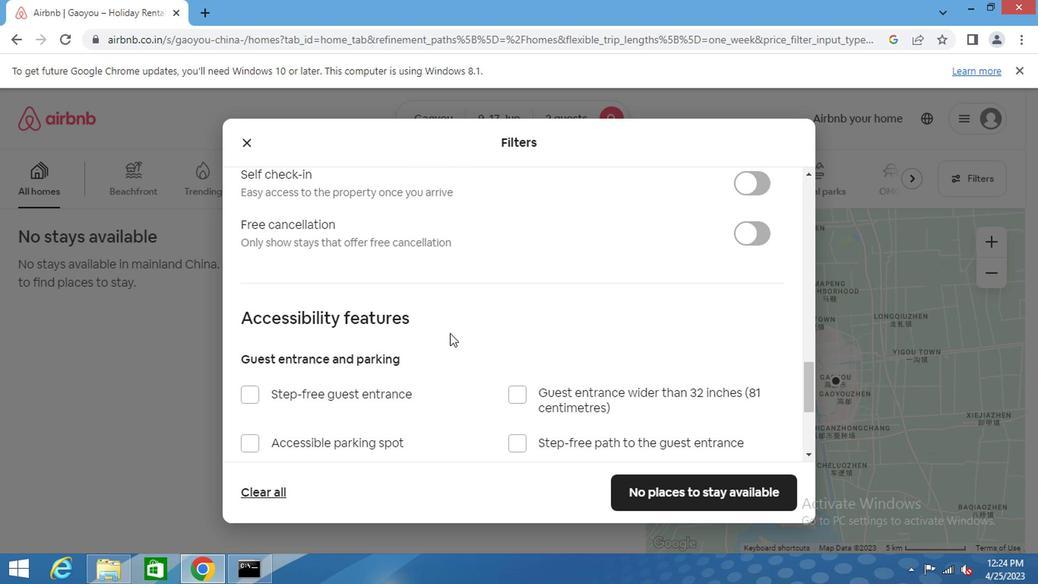 
Action: Mouse scrolled (455, 327) with delta (0, 0)
Screenshot: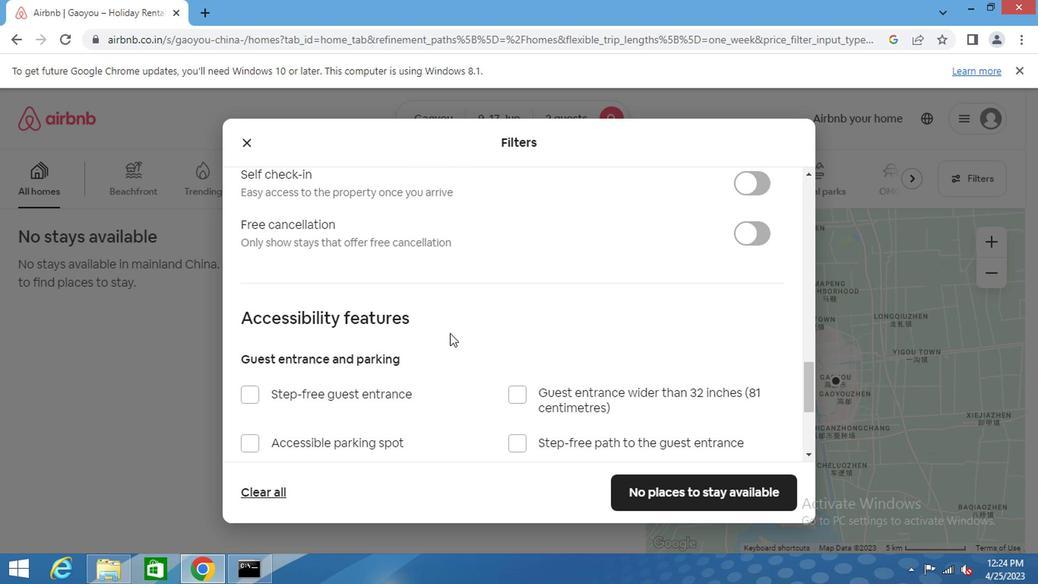 
Action: Mouse scrolled (455, 327) with delta (0, 0)
Screenshot: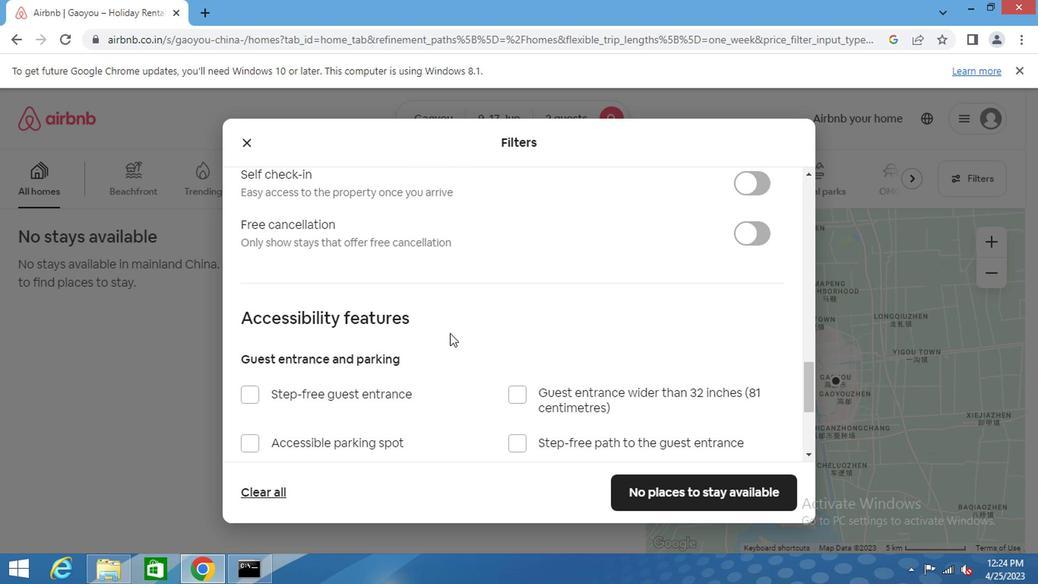 
Action: Mouse scrolled (455, 327) with delta (0, 0)
Screenshot: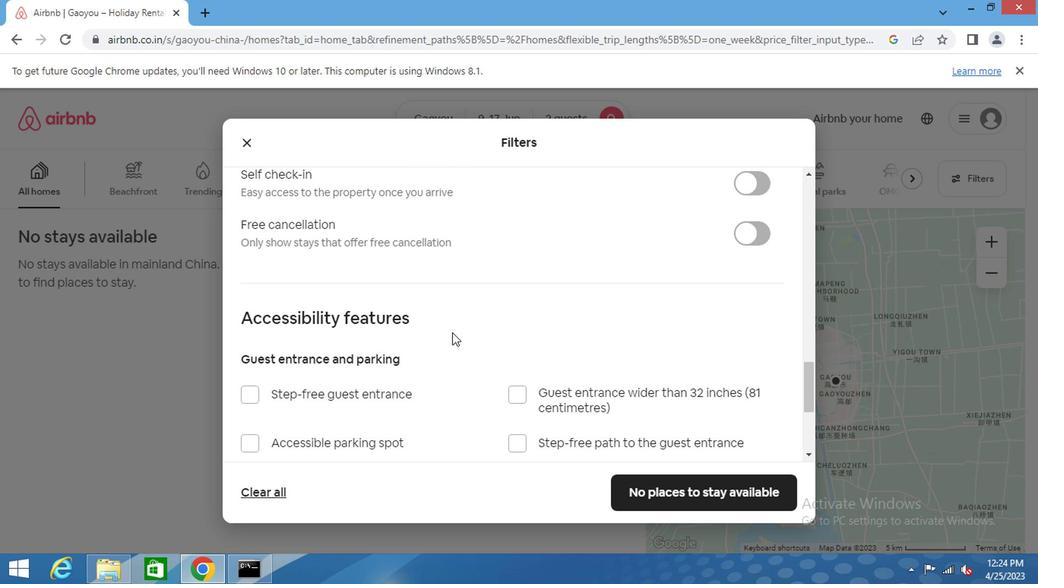 
Action: Mouse moved to (753, 415)
Screenshot: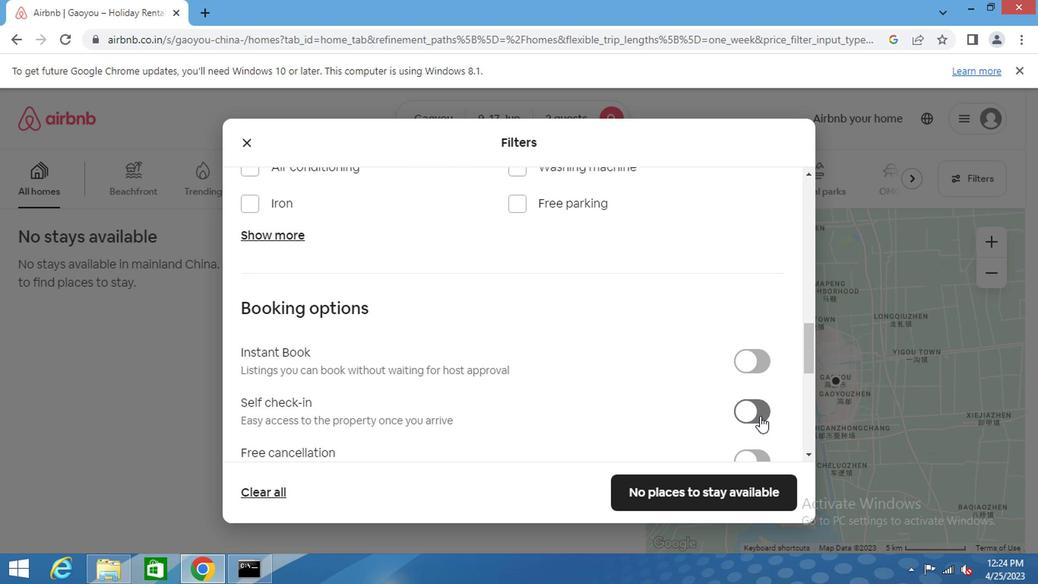 
Action: Mouse pressed left at (753, 415)
Screenshot: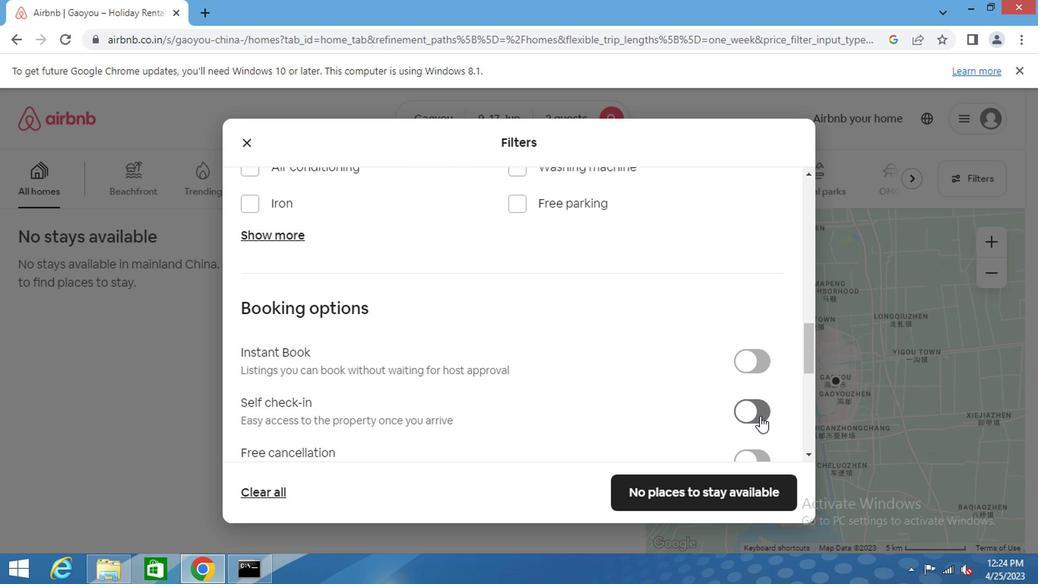 
Action: Mouse moved to (561, 321)
Screenshot: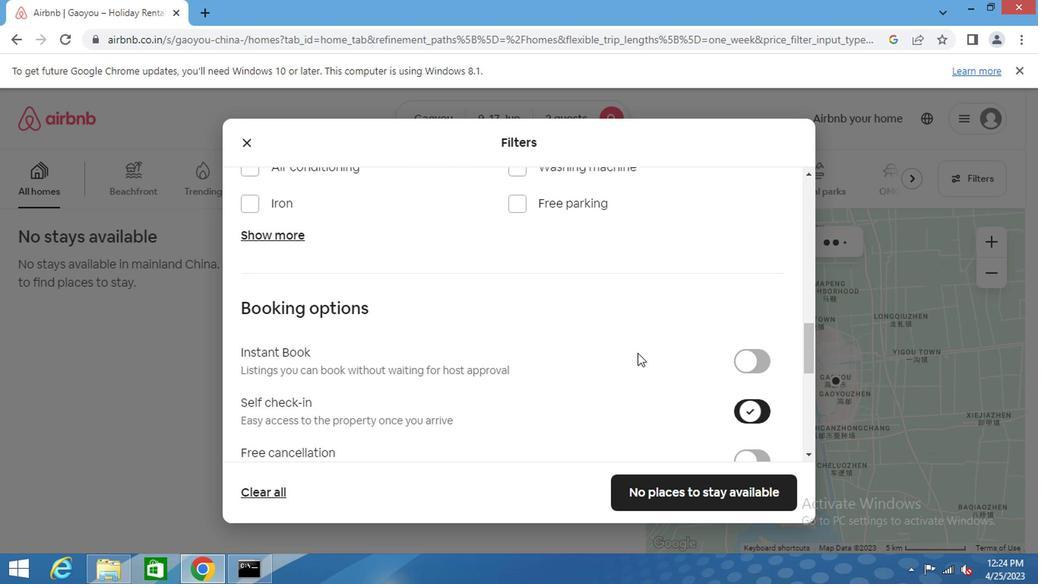 
Action: Mouse scrolled (561, 320) with delta (0, -1)
Screenshot: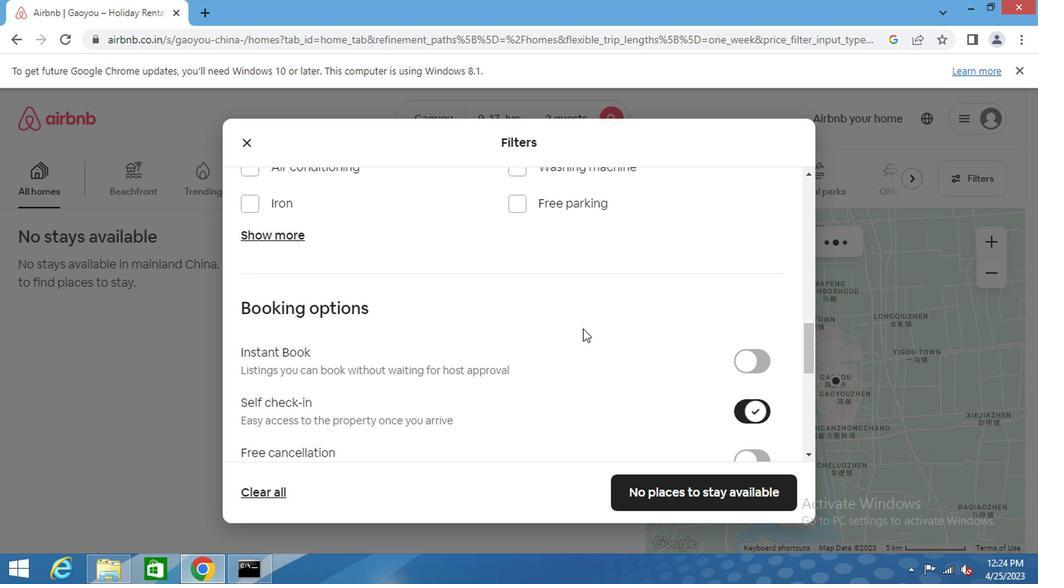 
Action: Mouse scrolled (561, 320) with delta (0, -1)
Screenshot: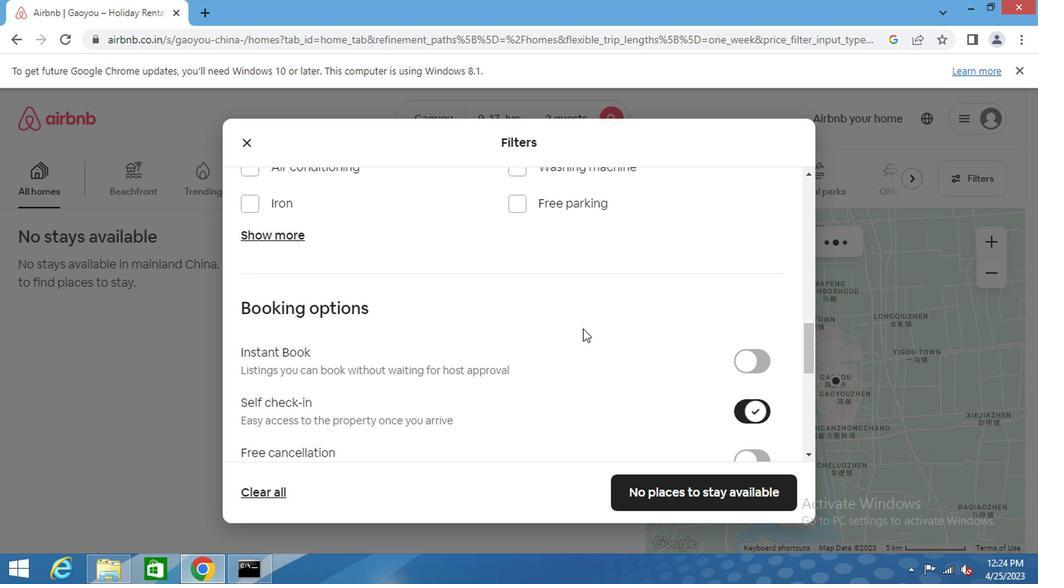 
Action: Mouse scrolled (561, 320) with delta (0, -1)
Screenshot: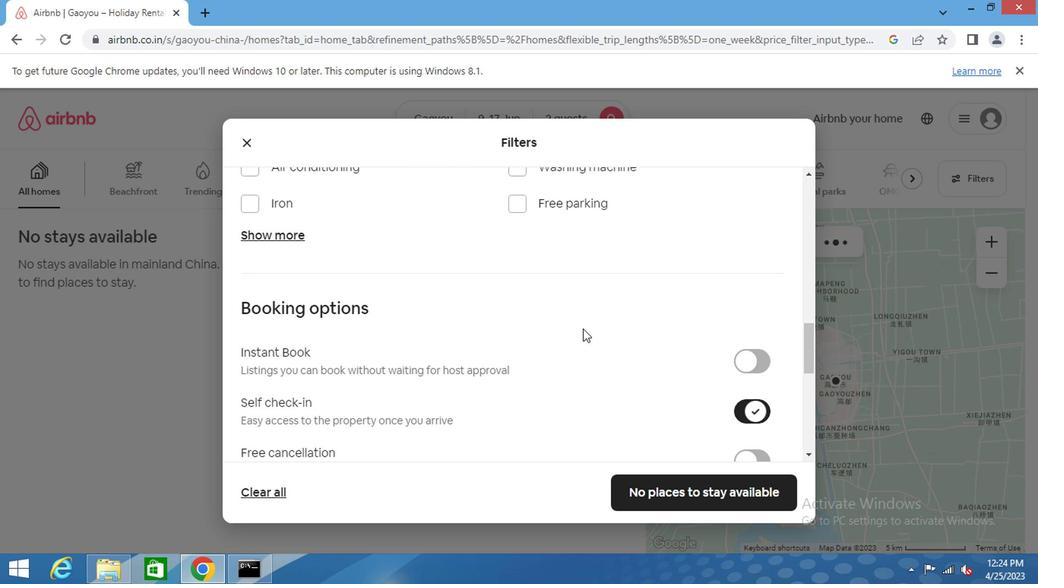 
Action: Mouse scrolled (561, 320) with delta (0, -1)
Screenshot: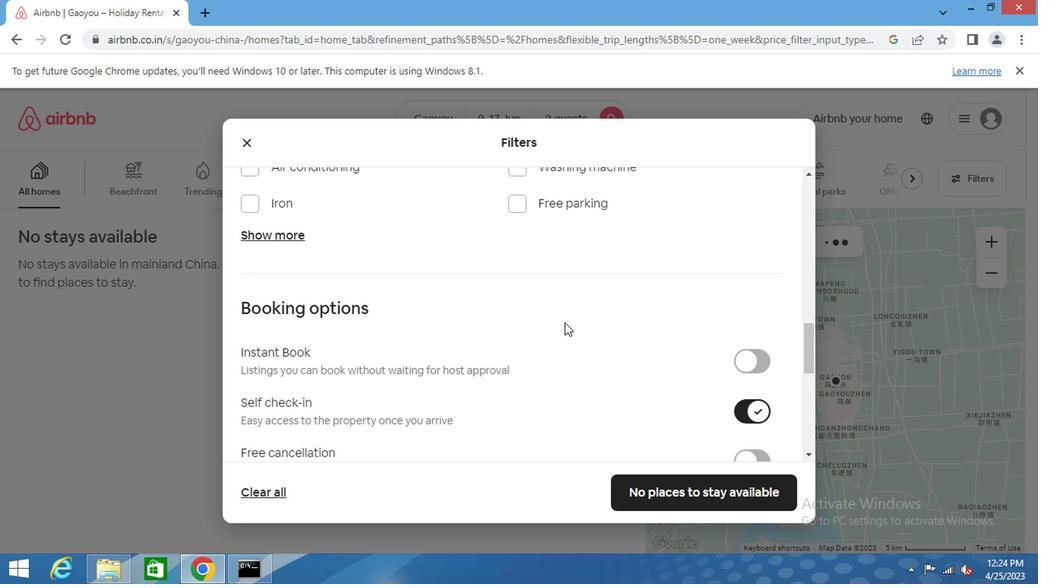 
Action: Mouse scrolled (561, 320) with delta (0, -1)
Screenshot: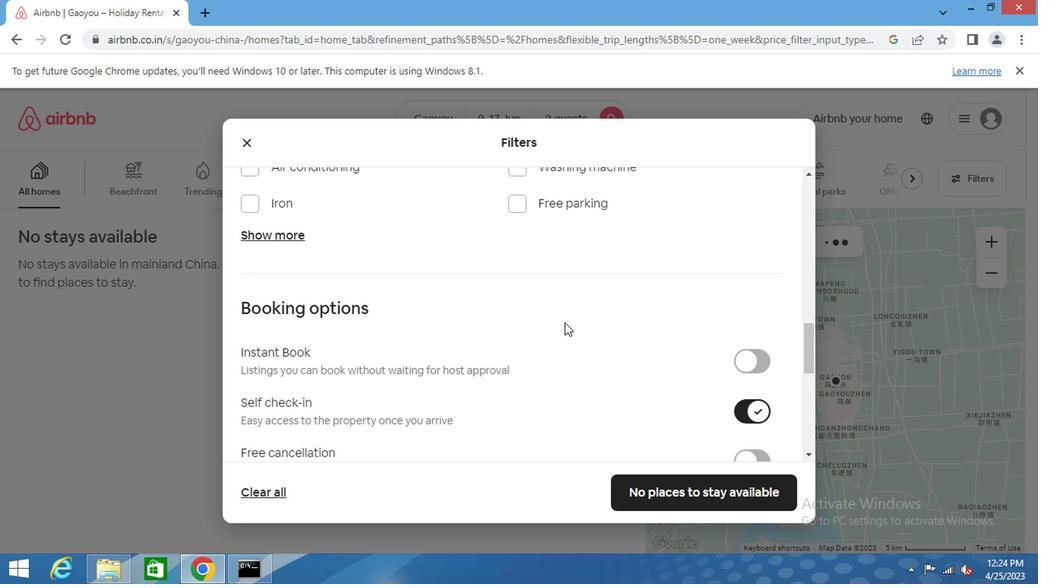 
Action: Mouse scrolled (561, 320) with delta (0, -1)
Screenshot: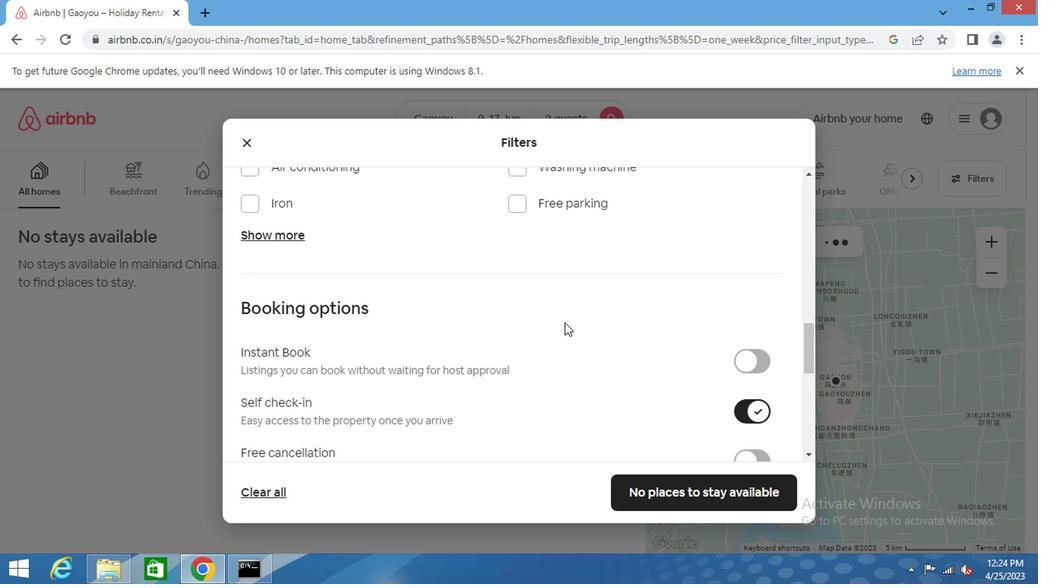 
Action: Mouse scrolled (561, 320) with delta (0, -1)
Screenshot: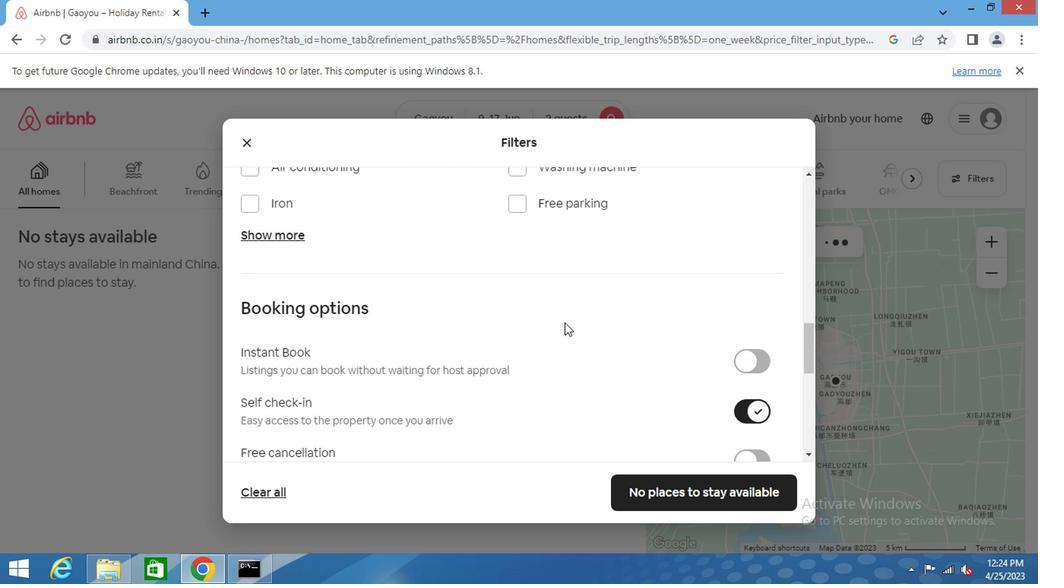 
Action: Mouse scrolled (561, 320) with delta (0, -1)
Screenshot: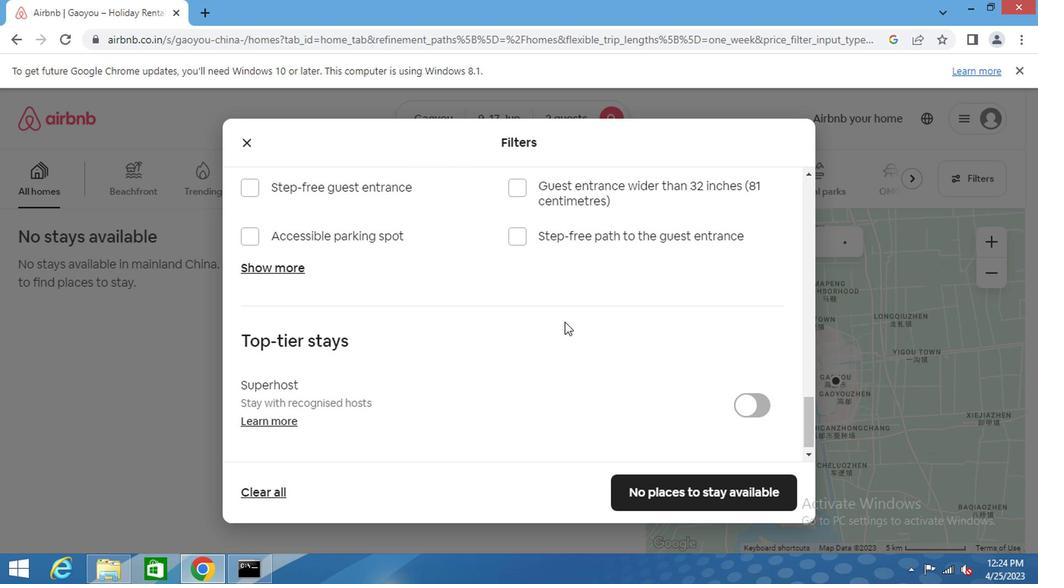 
Action: Mouse scrolled (561, 320) with delta (0, -1)
Screenshot: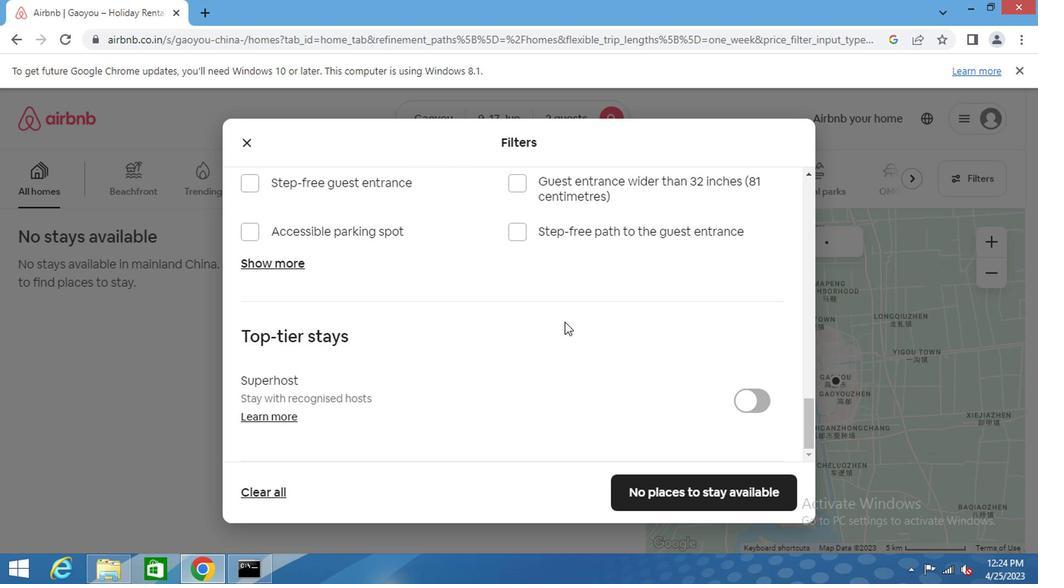 
Action: Mouse scrolled (561, 320) with delta (0, -1)
Screenshot: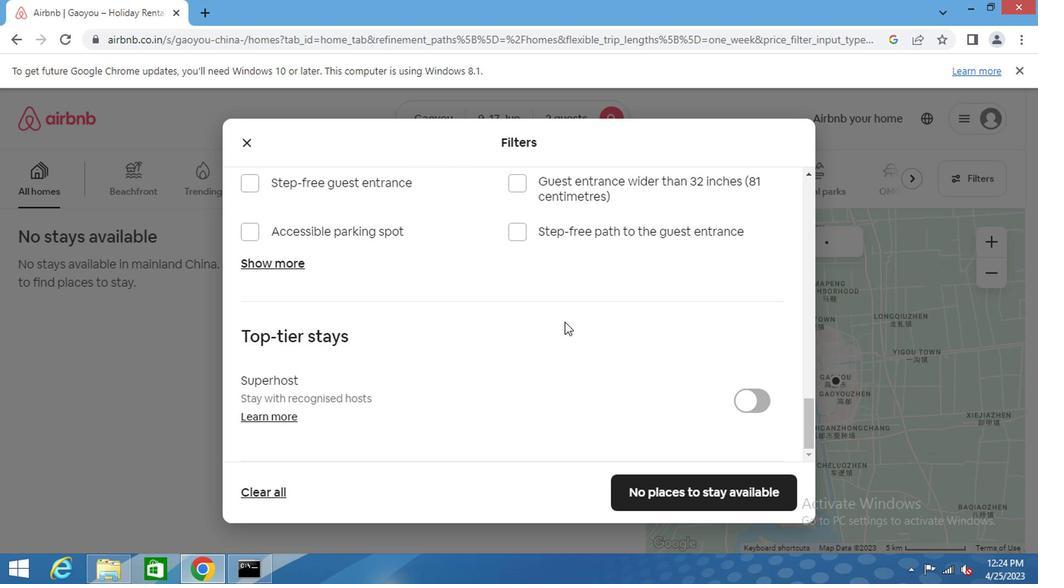 
Action: Mouse scrolled (561, 320) with delta (0, -1)
Screenshot: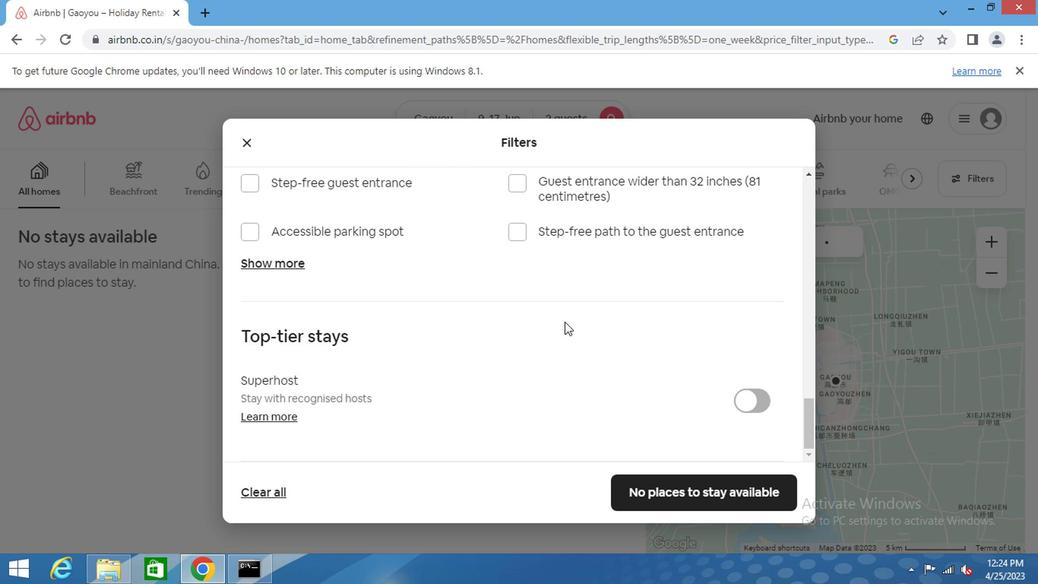 
Action: Mouse scrolled (561, 320) with delta (0, -1)
Screenshot: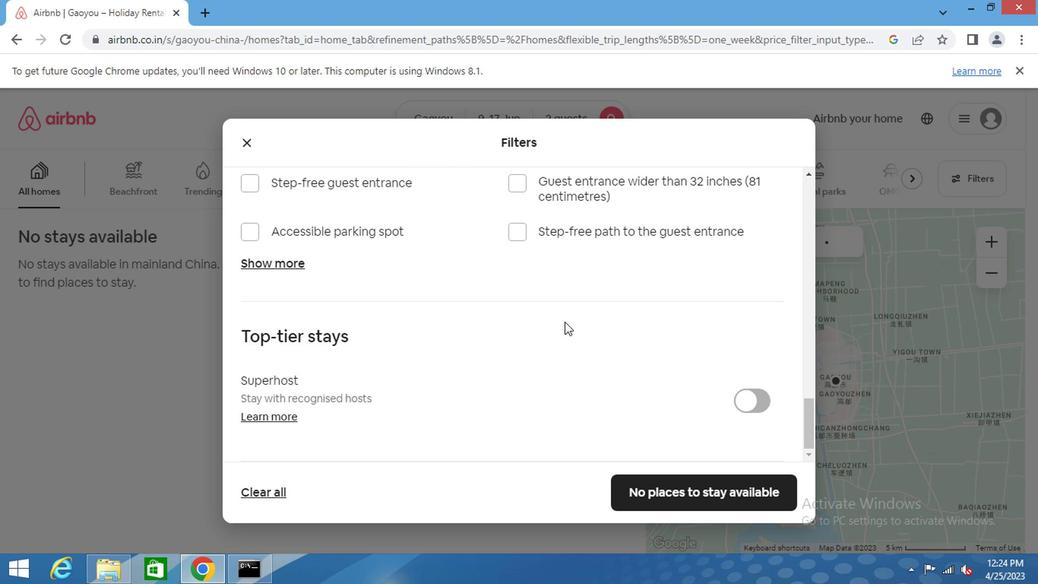 
Action: Mouse scrolled (561, 320) with delta (0, -1)
Screenshot: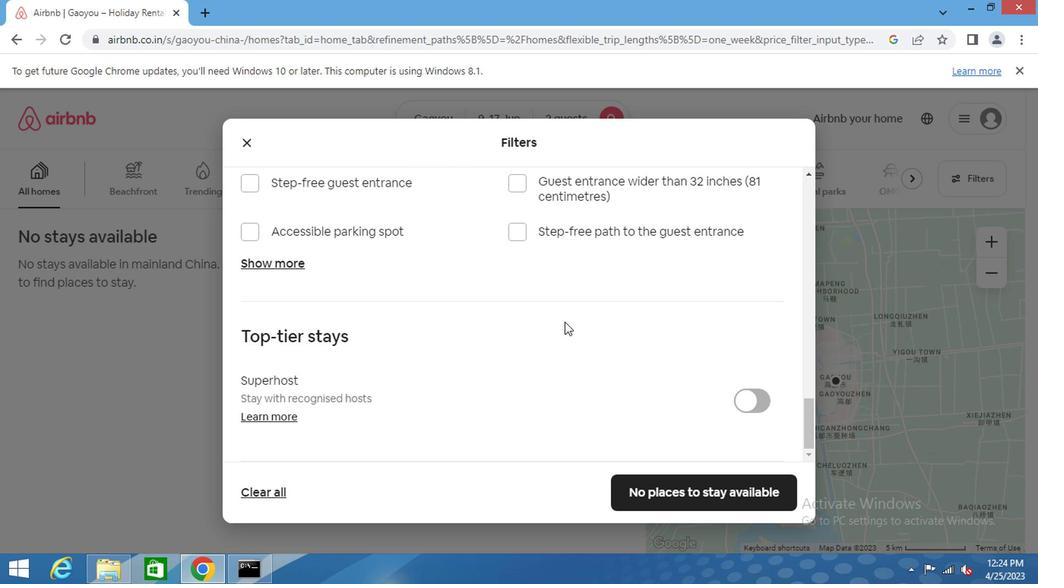 
Action: Mouse moved to (697, 484)
Screenshot: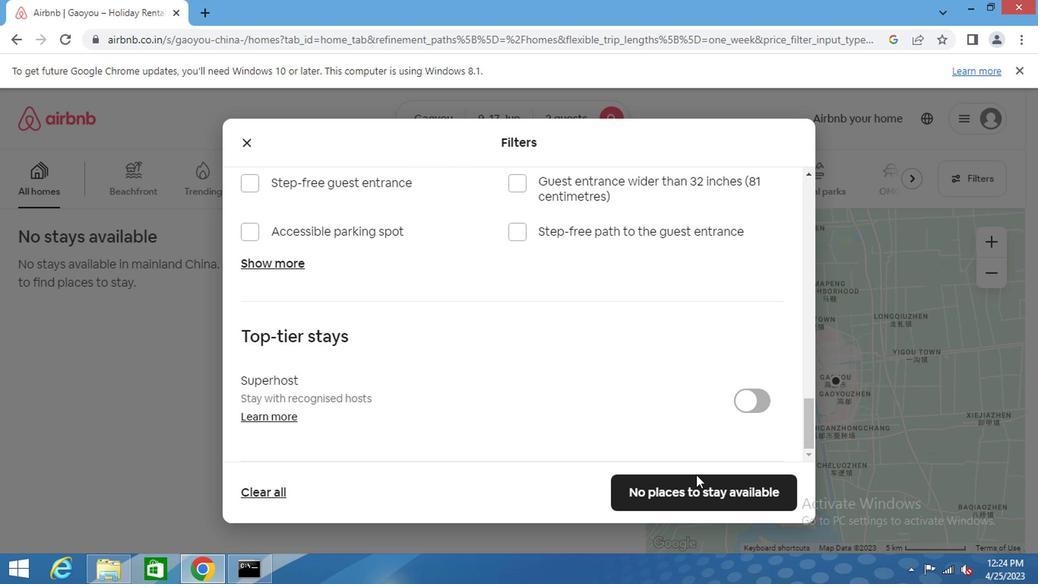 
Action: Mouse pressed left at (697, 484)
Screenshot: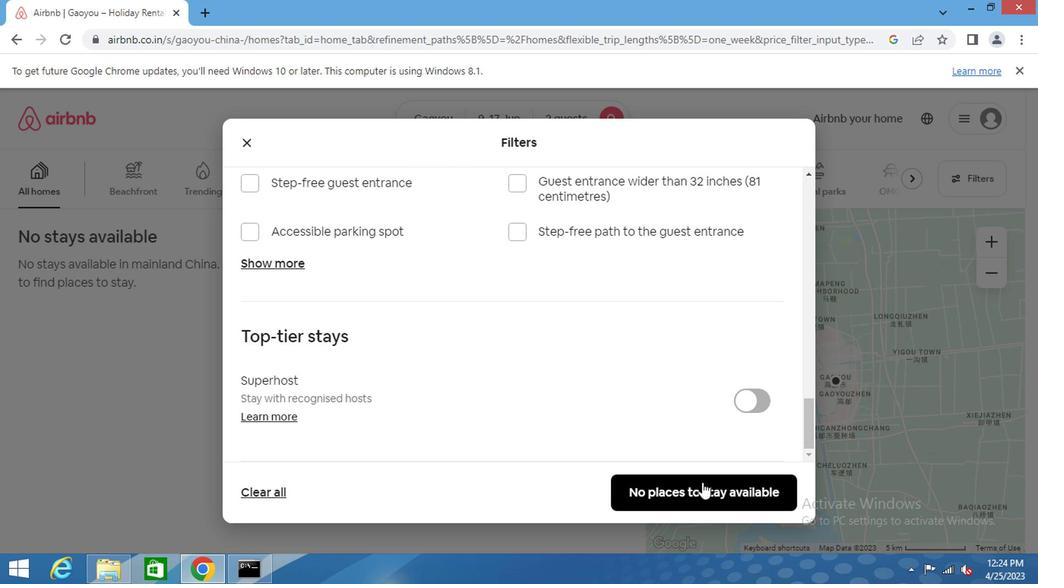 
Action: Mouse moved to (698, 484)
Screenshot: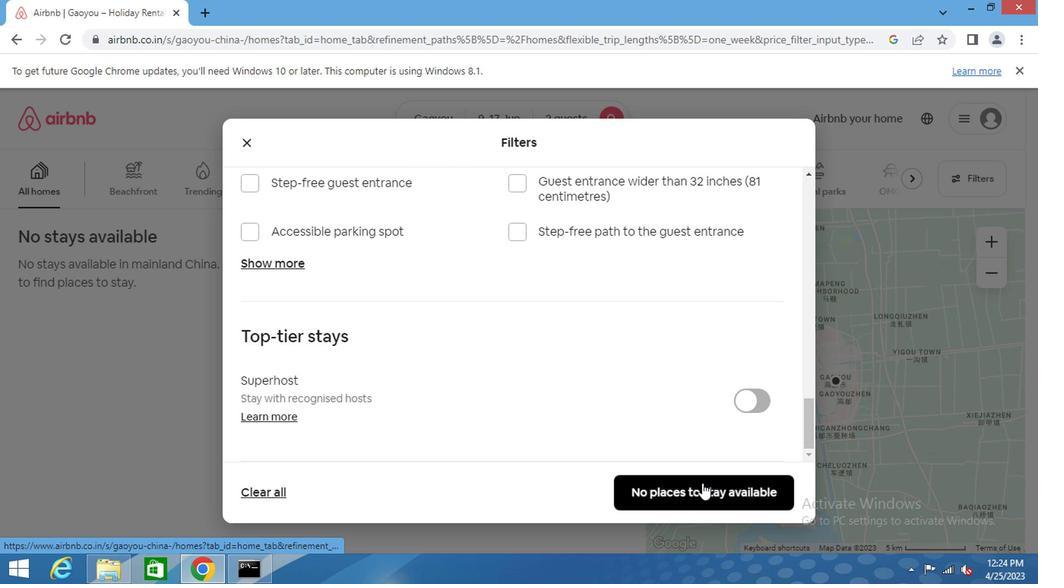 
